 Task: Apply conditional formatting to the budget tracker: set values less than 5 to black and values less than 10 to gray.
Action: Mouse moved to (190, 156)
Screenshot: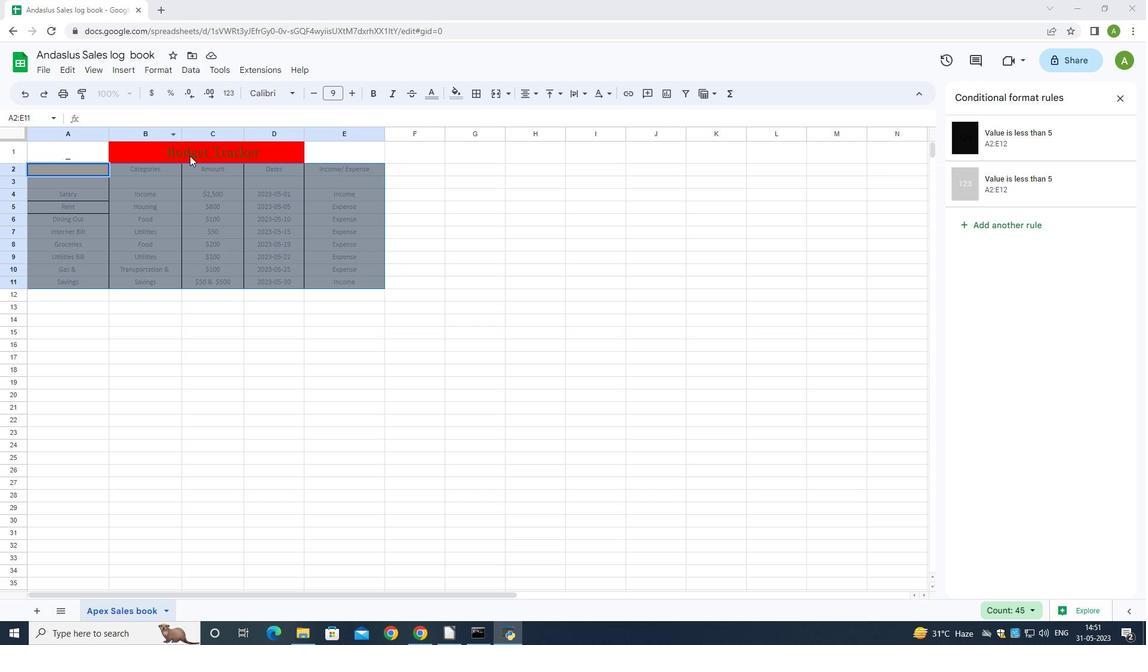 
Action: Mouse pressed left at (190, 156)
Screenshot: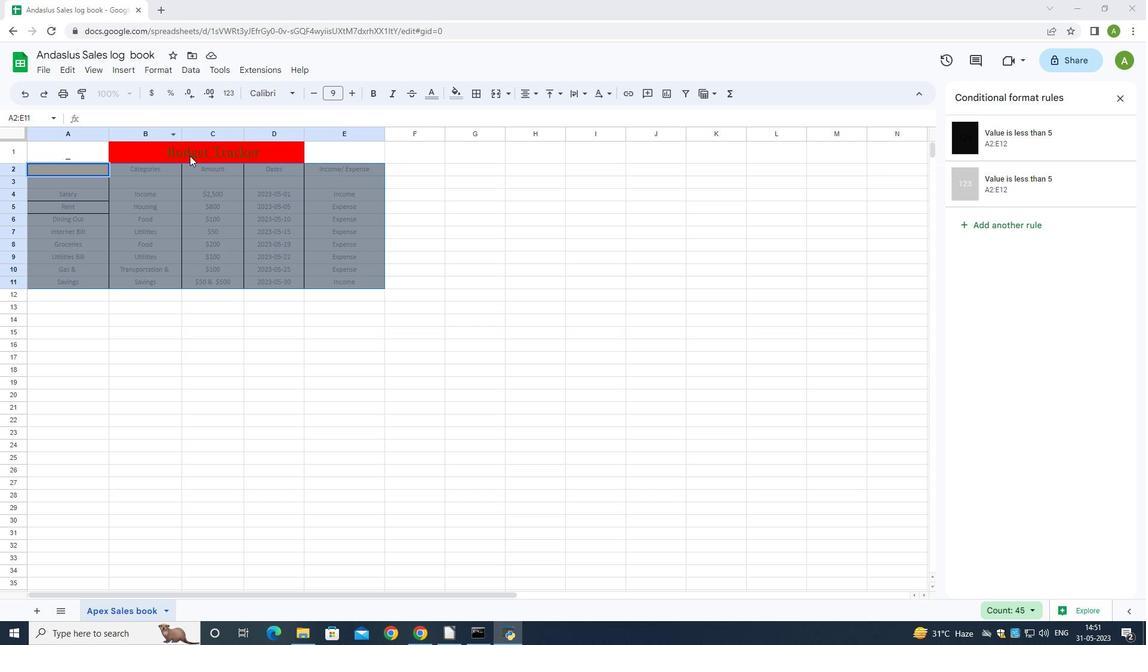 
Action: Mouse moved to (289, 96)
Screenshot: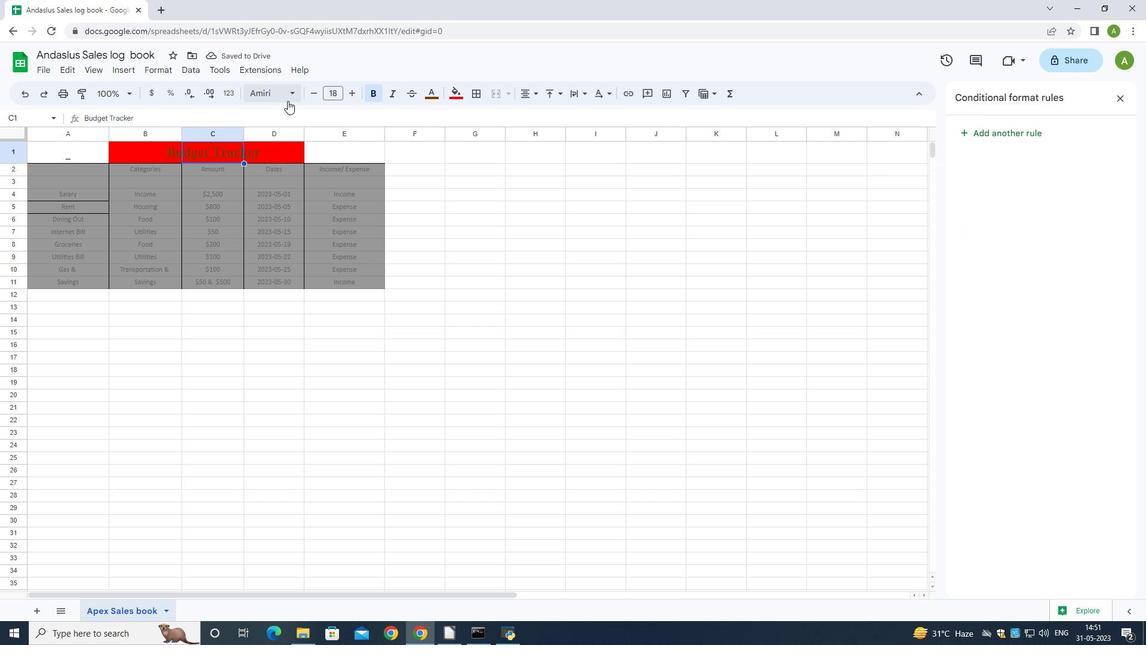 
Action: Mouse pressed left at (289, 96)
Screenshot: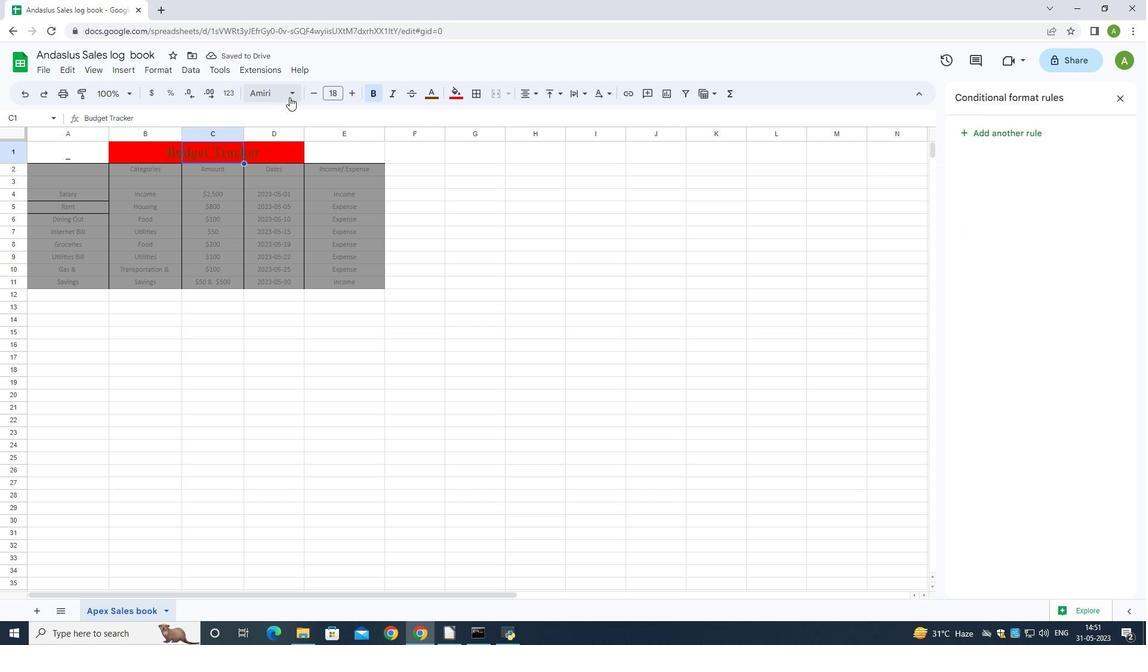 
Action: Mouse moved to (330, 328)
Screenshot: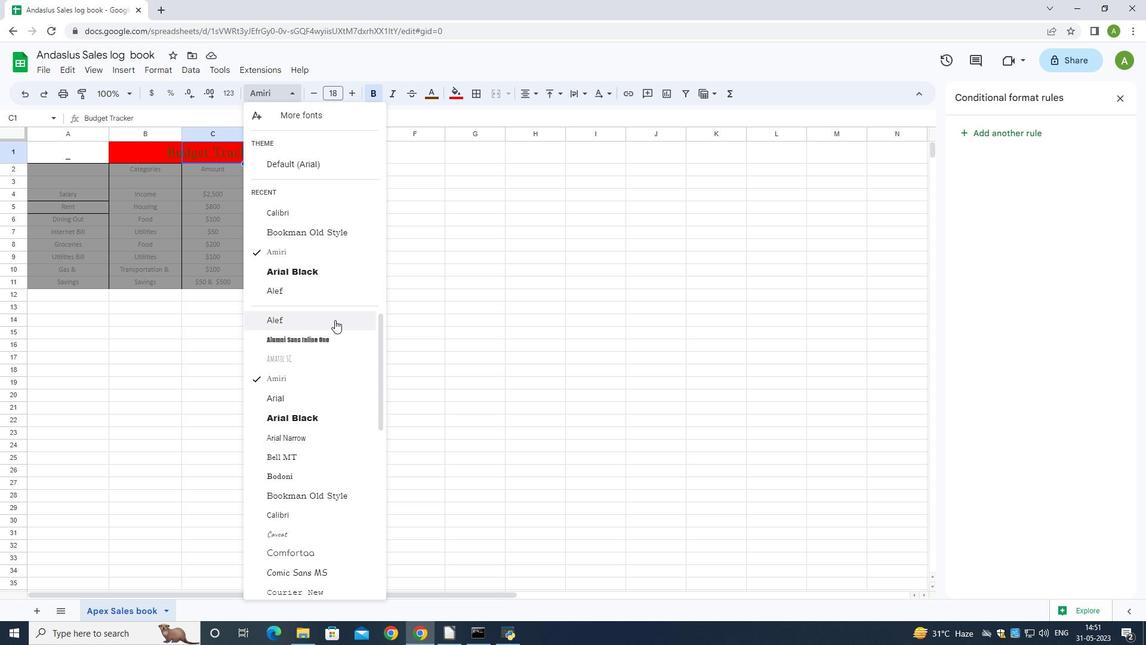 
Action: Mouse scrolled (330, 327) with delta (0, 0)
Screenshot: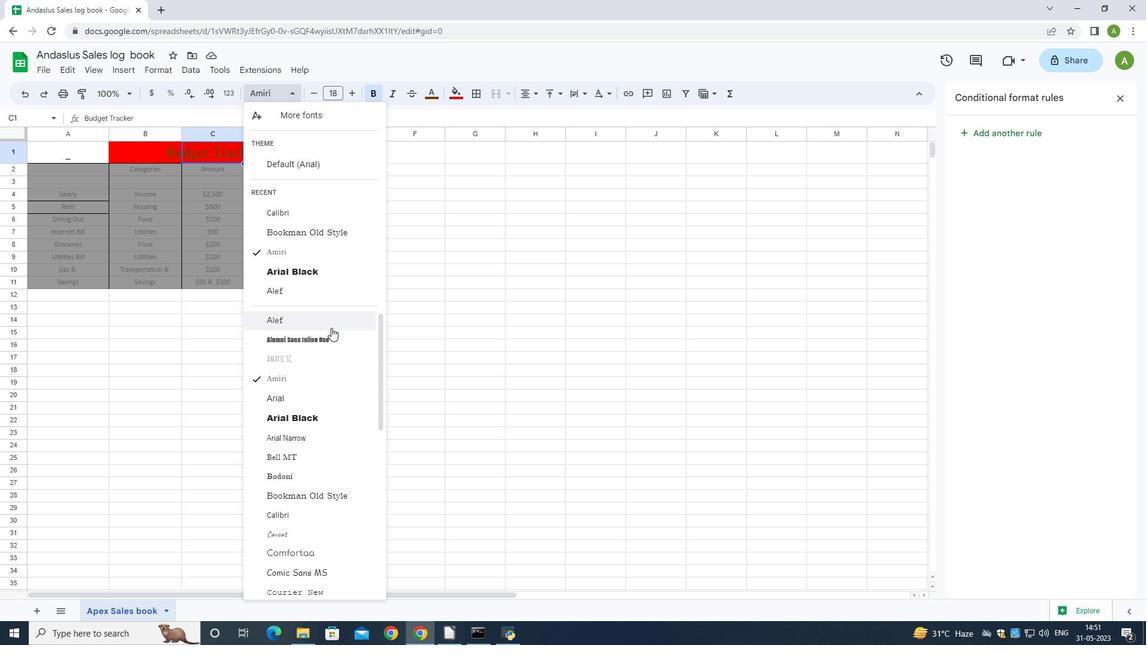 
Action: Mouse moved to (317, 464)
Screenshot: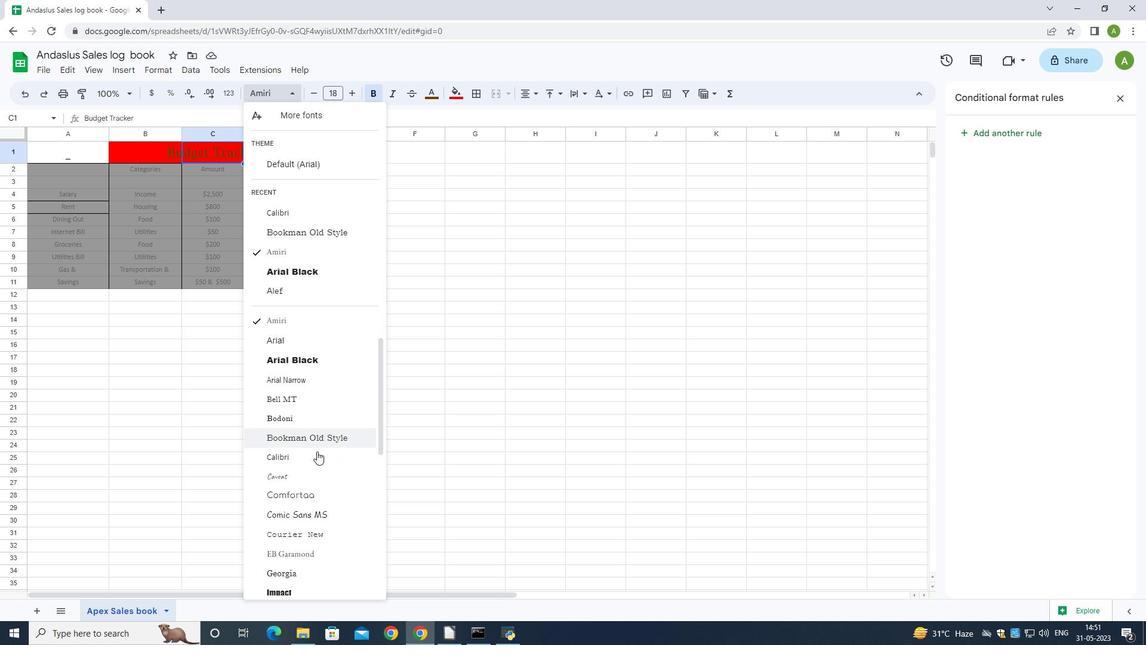 
Action: Mouse scrolled (317, 463) with delta (0, 0)
Screenshot: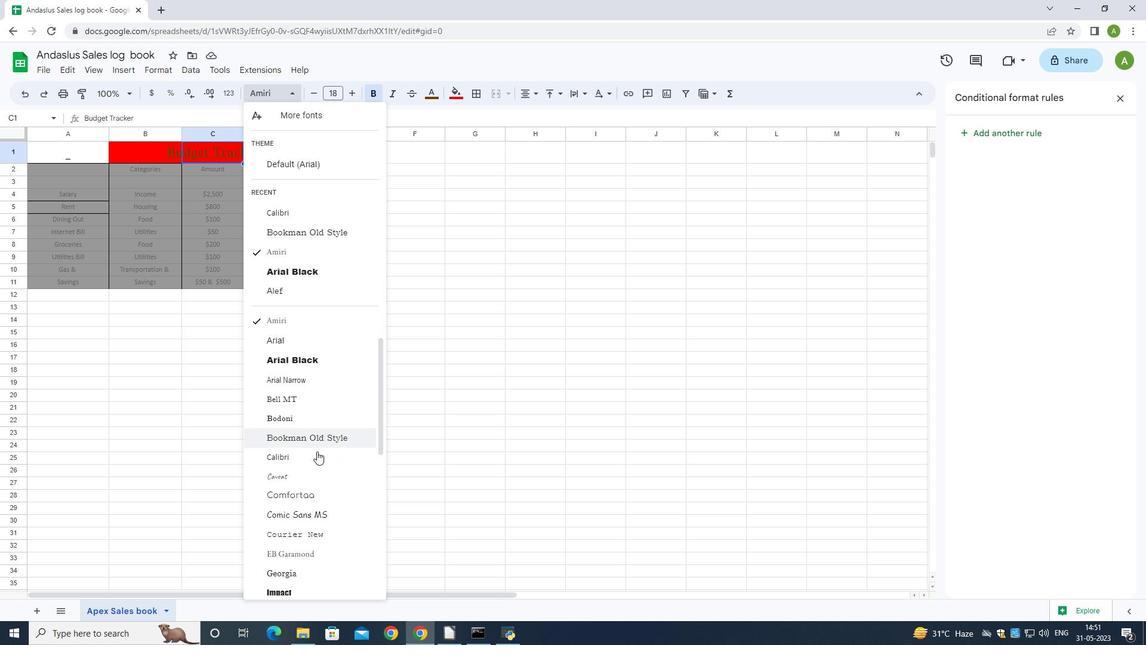 
Action: Mouse moved to (317, 464)
Screenshot: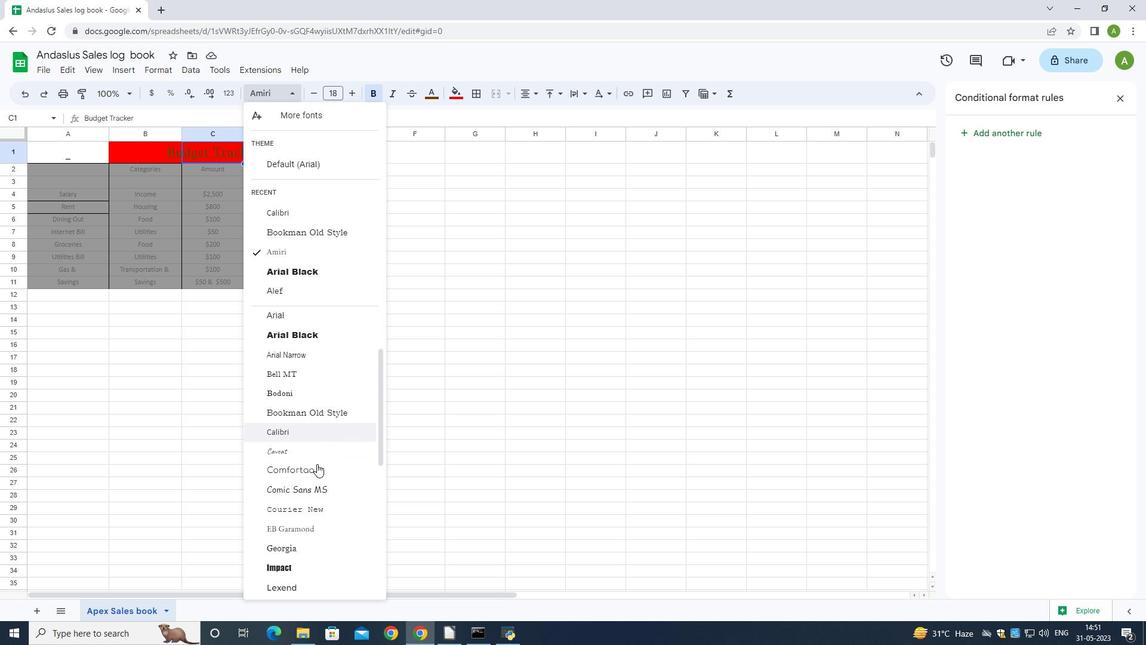 
Action: Mouse scrolled (317, 463) with delta (0, 0)
Screenshot: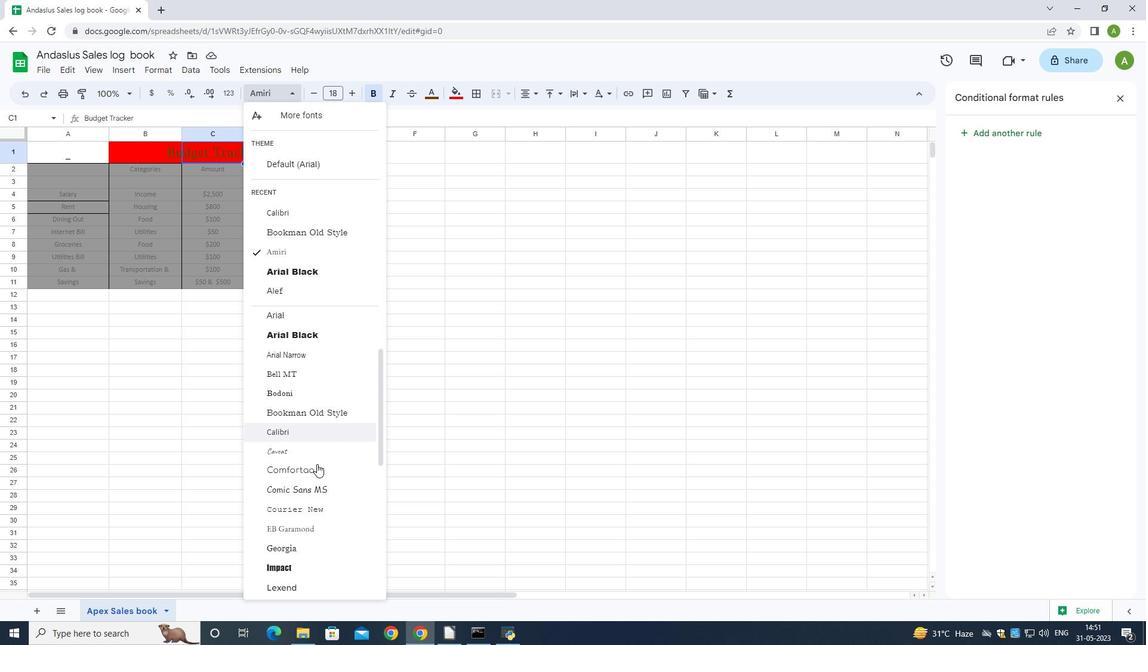 
Action: Mouse moved to (312, 436)
Screenshot: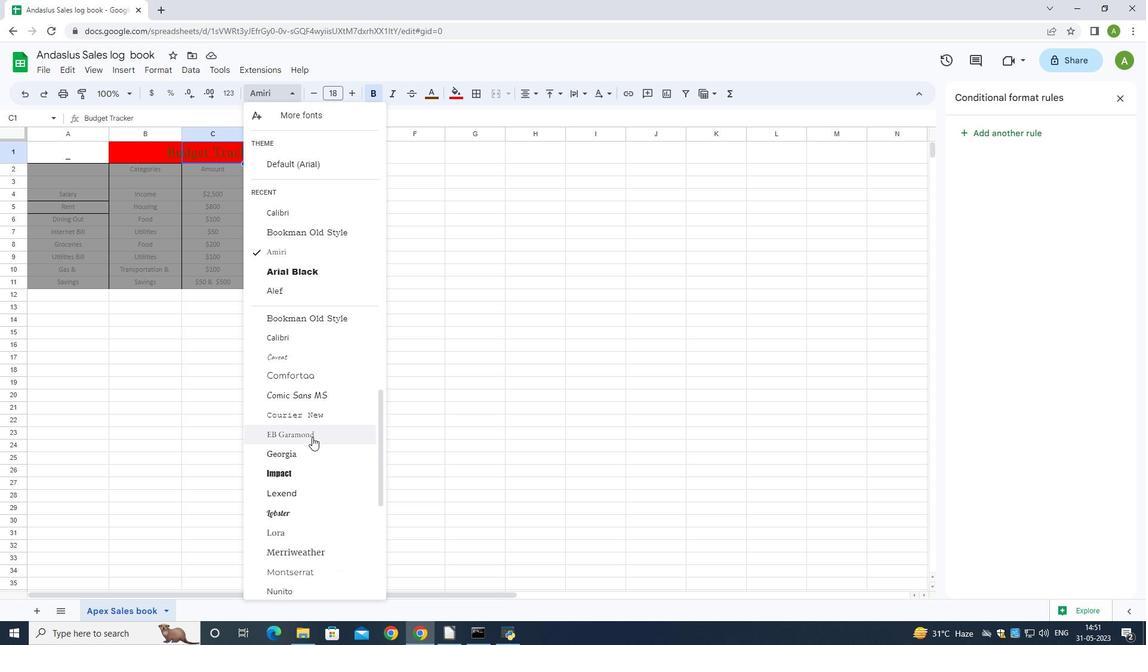 
Action: Mouse scrolled (312, 435) with delta (0, 0)
Screenshot: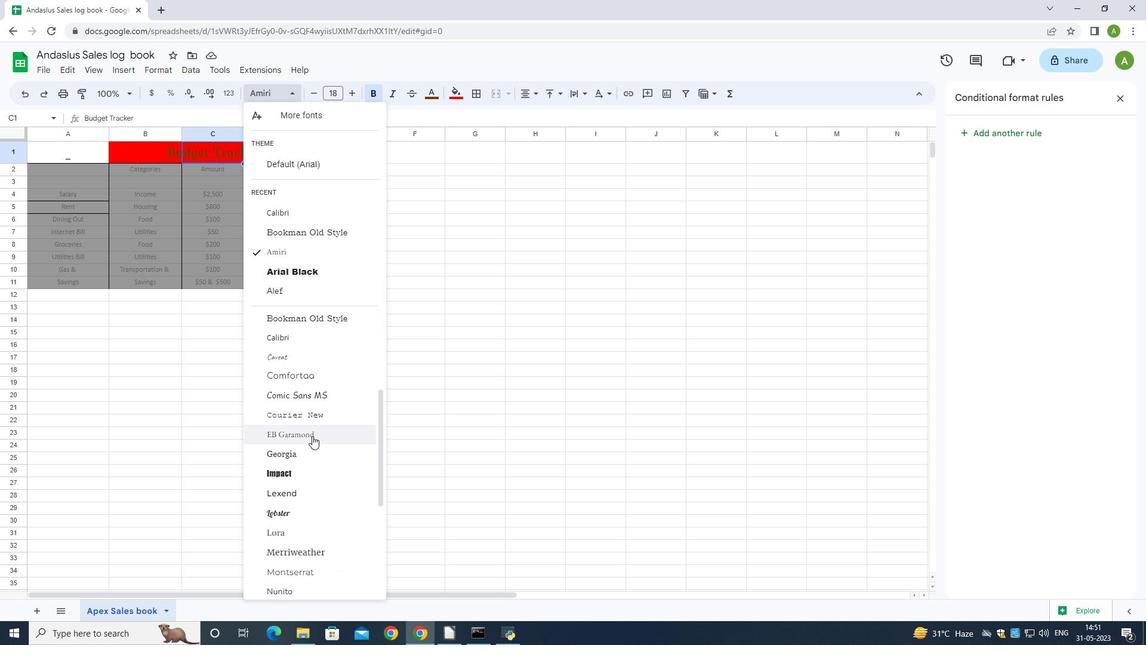 
Action: Mouse moved to (320, 463)
Screenshot: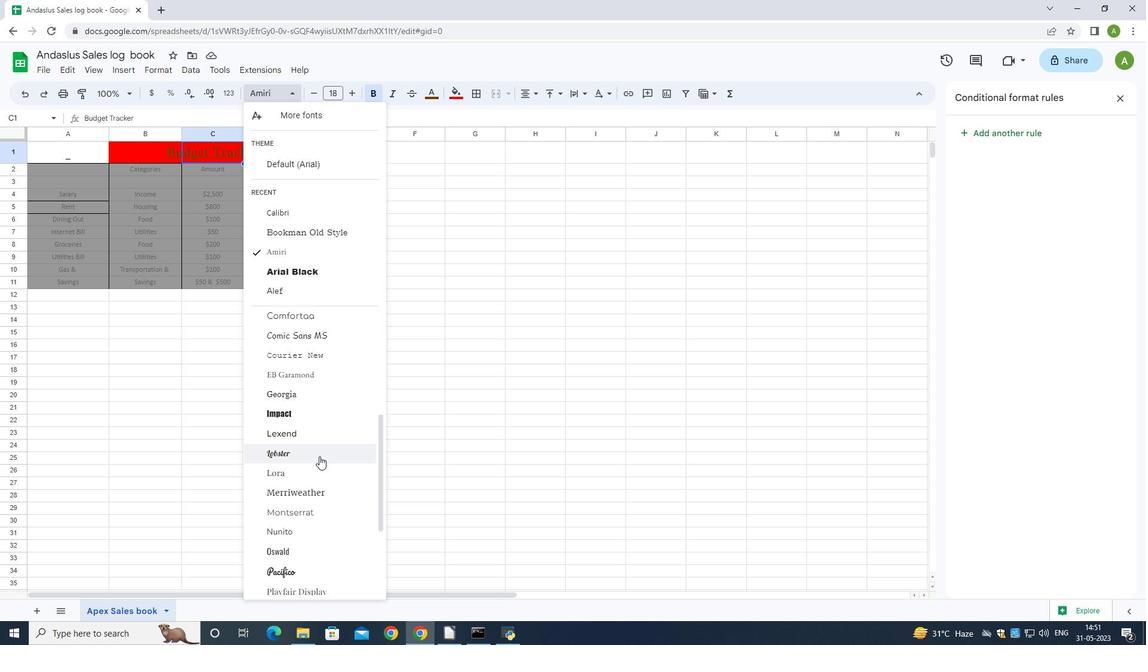
Action: Mouse scrolled (320, 462) with delta (0, 0)
Screenshot: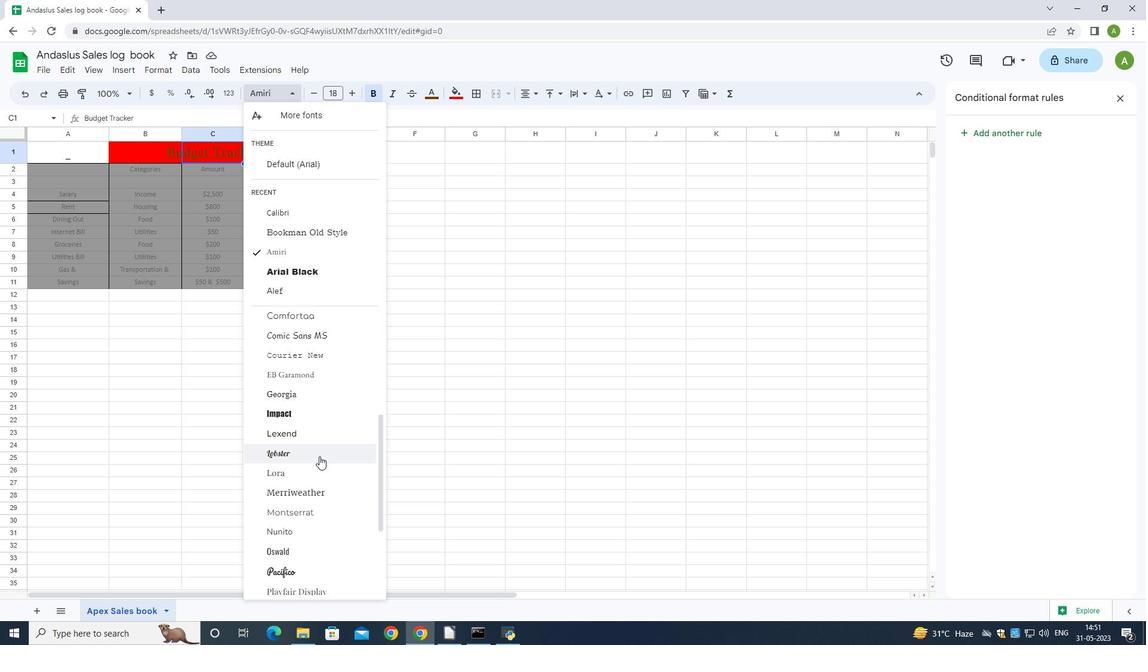 
Action: Mouse scrolled (320, 462) with delta (0, 0)
Screenshot: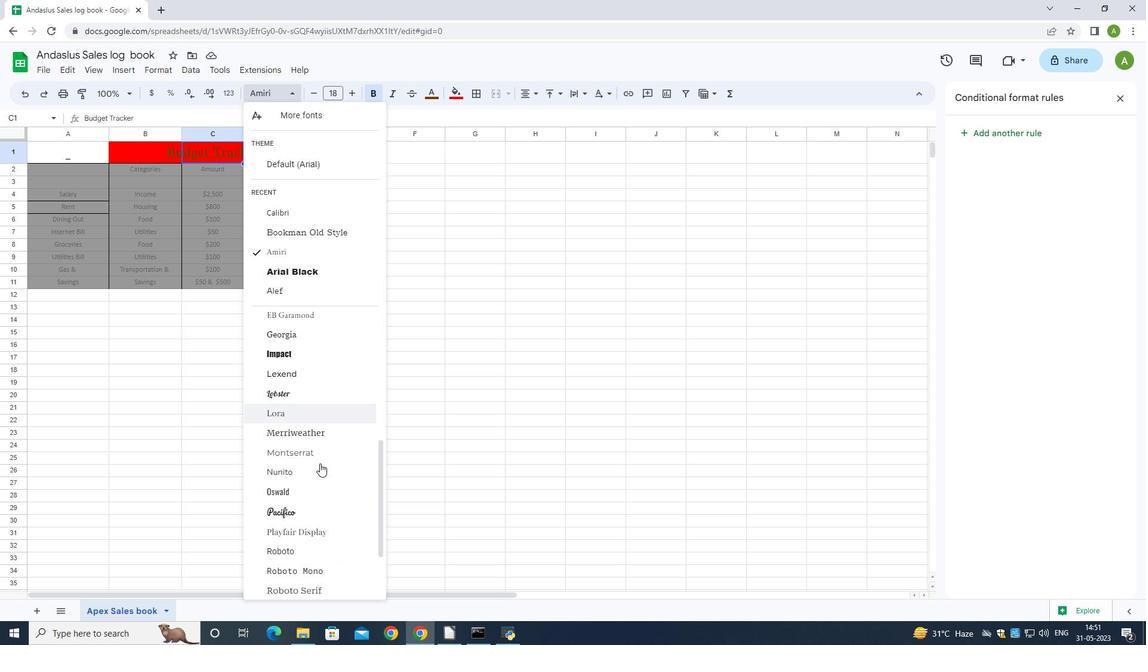 
Action: Mouse scrolled (320, 462) with delta (0, 0)
Screenshot: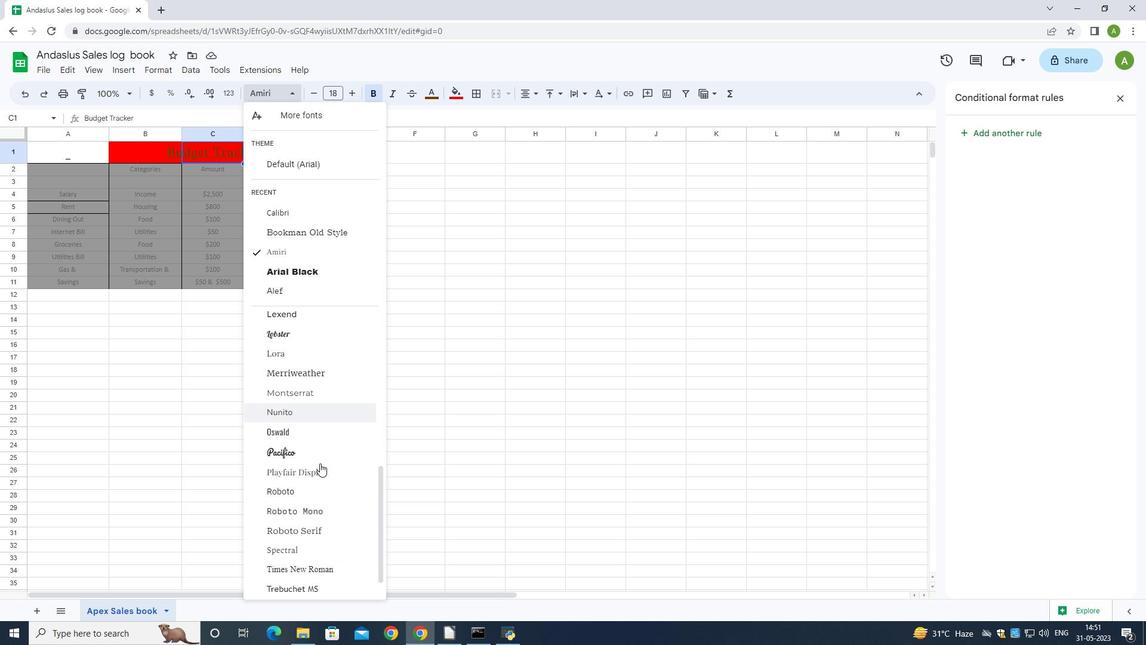 
Action: Mouse scrolled (320, 462) with delta (0, 0)
Screenshot: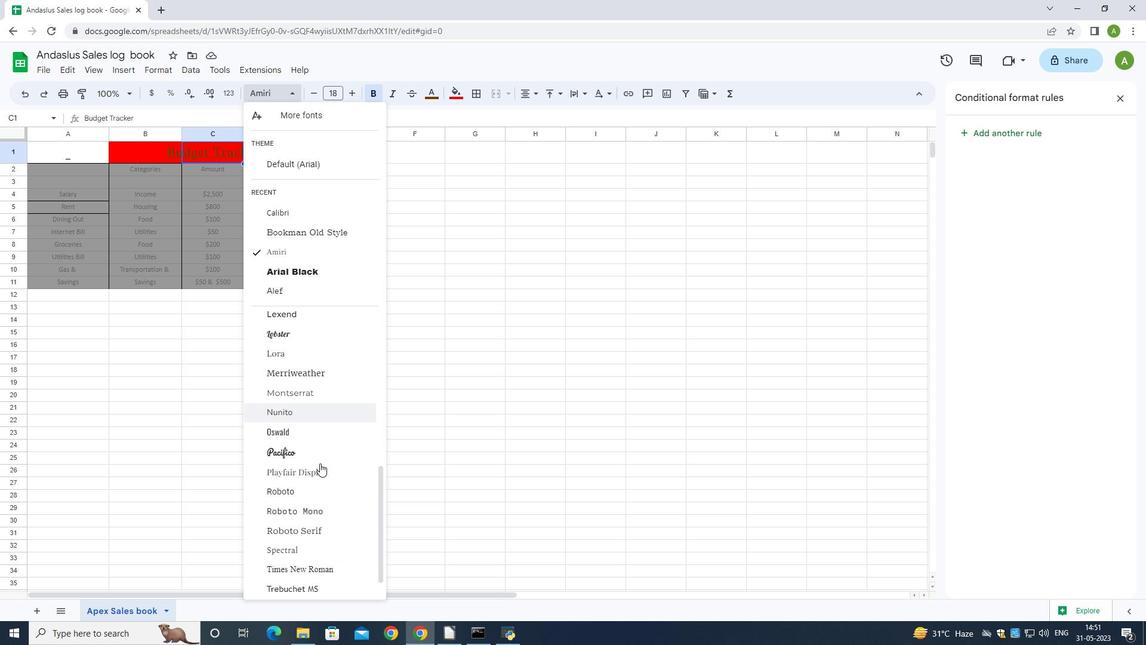 
Action: Mouse moved to (320, 464)
Screenshot: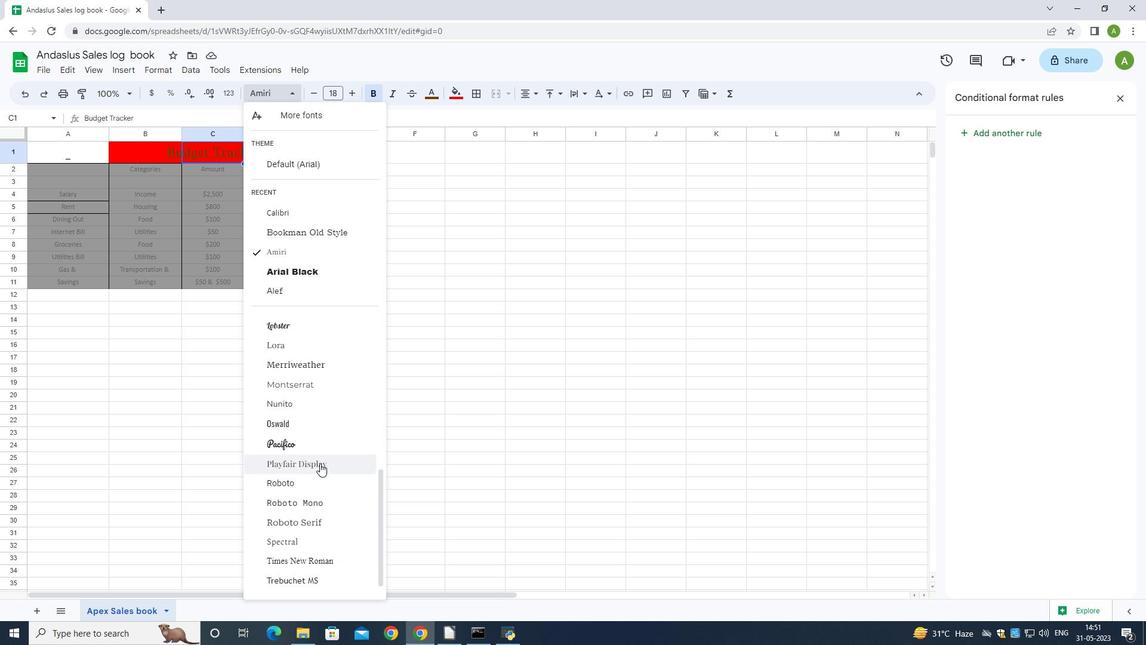
Action: Mouse scrolled (320, 463) with delta (0, 0)
Screenshot: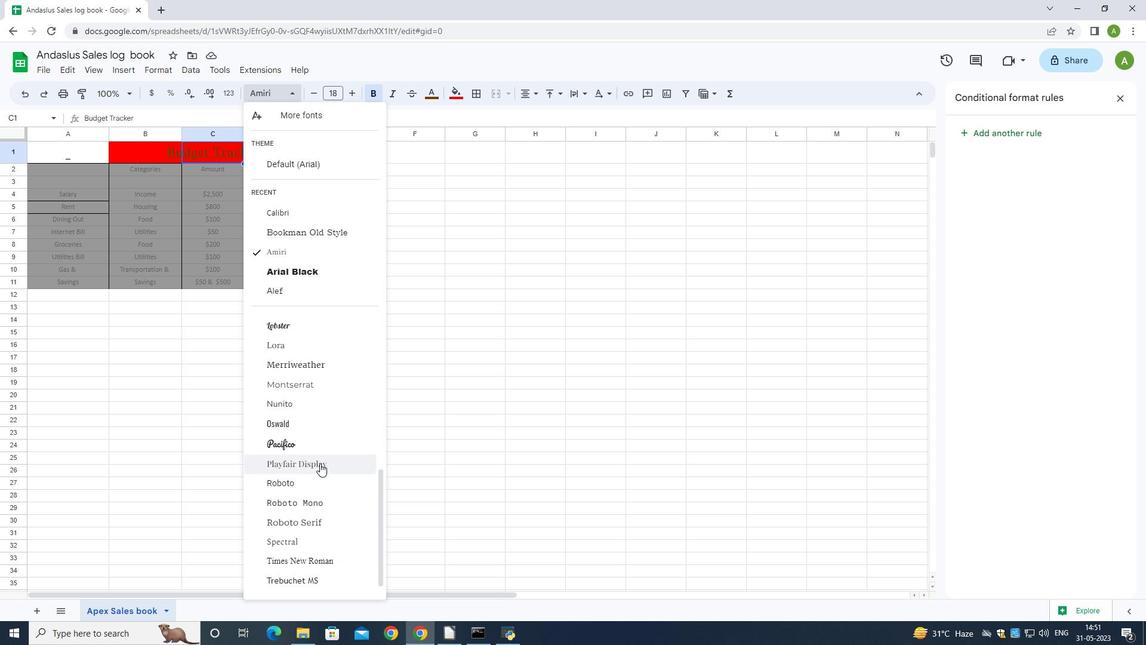 
Action: Mouse scrolled (320, 463) with delta (0, 0)
Screenshot: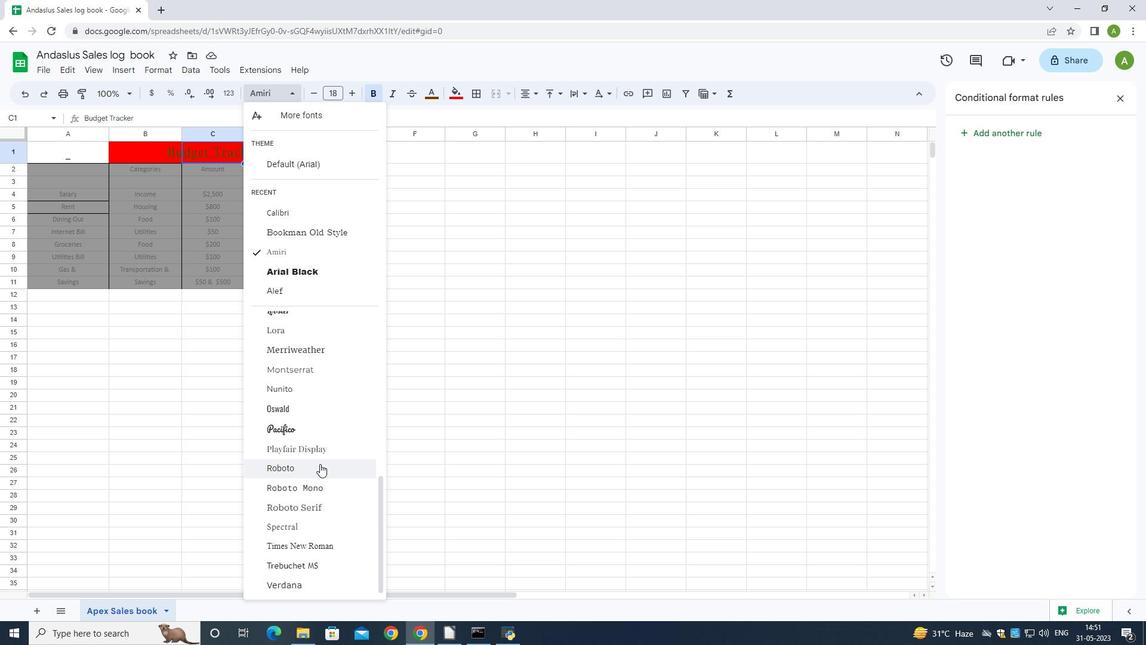 
Action: Mouse scrolled (320, 463) with delta (0, 0)
Screenshot: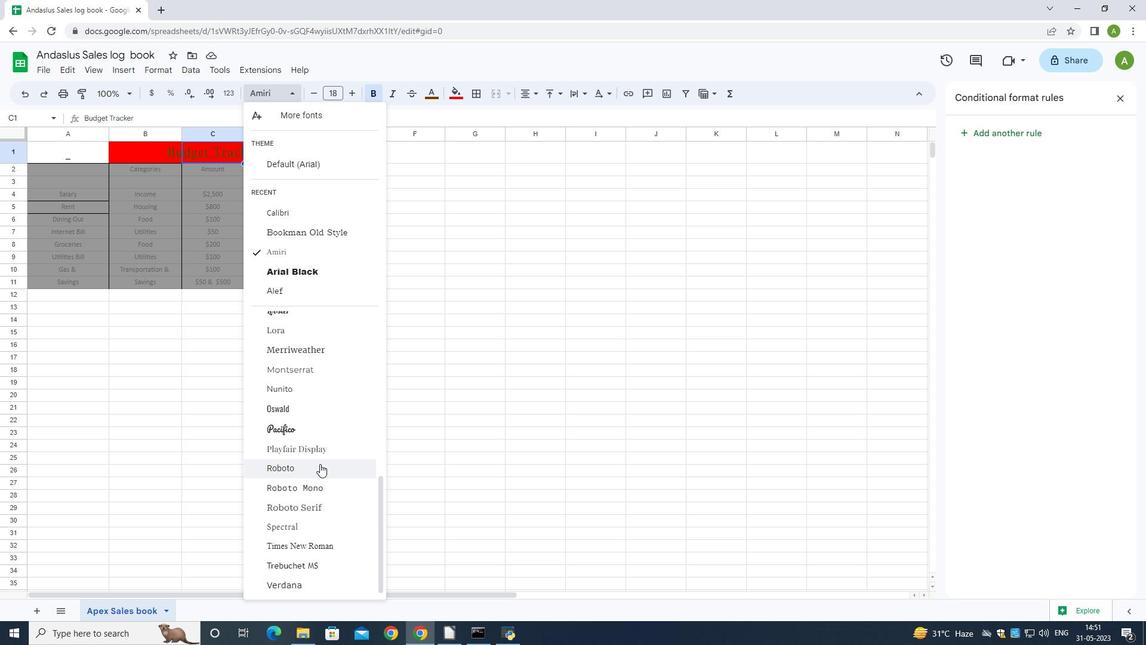 
Action: Mouse scrolled (320, 464) with delta (0, 0)
Screenshot: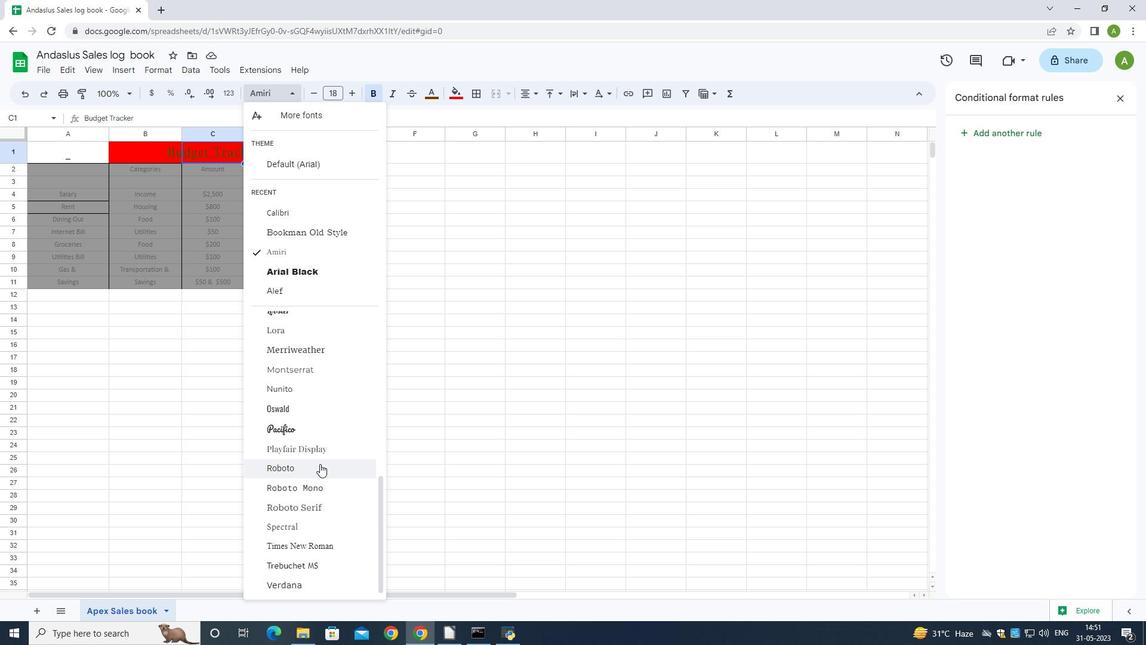 
Action: Mouse scrolled (320, 464) with delta (0, 0)
Screenshot: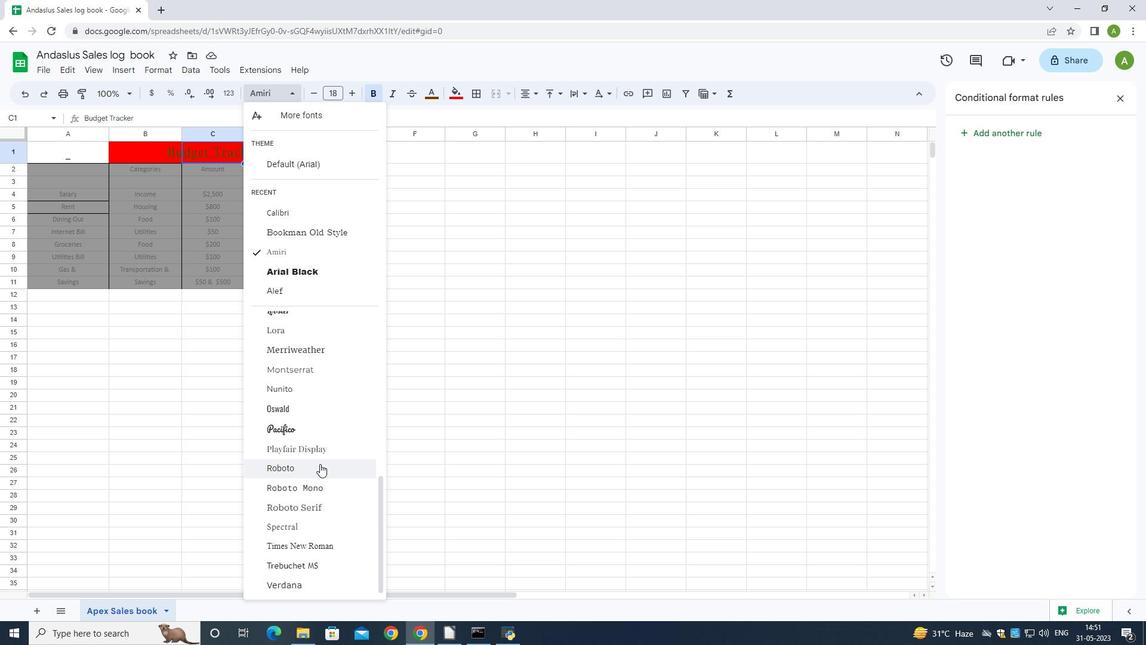 
Action: Mouse scrolled (320, 464) with delta (0, 0)
Screenshot: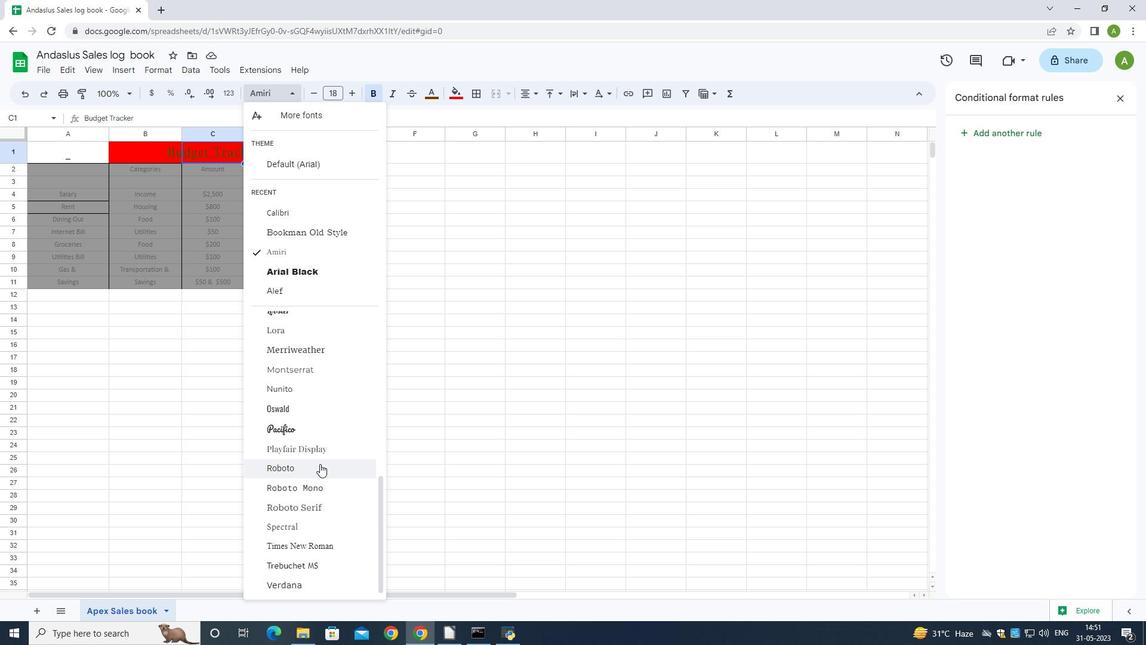 
Action: Mouse scrolled (320, 464) with delta (0, 0)
Screenshot: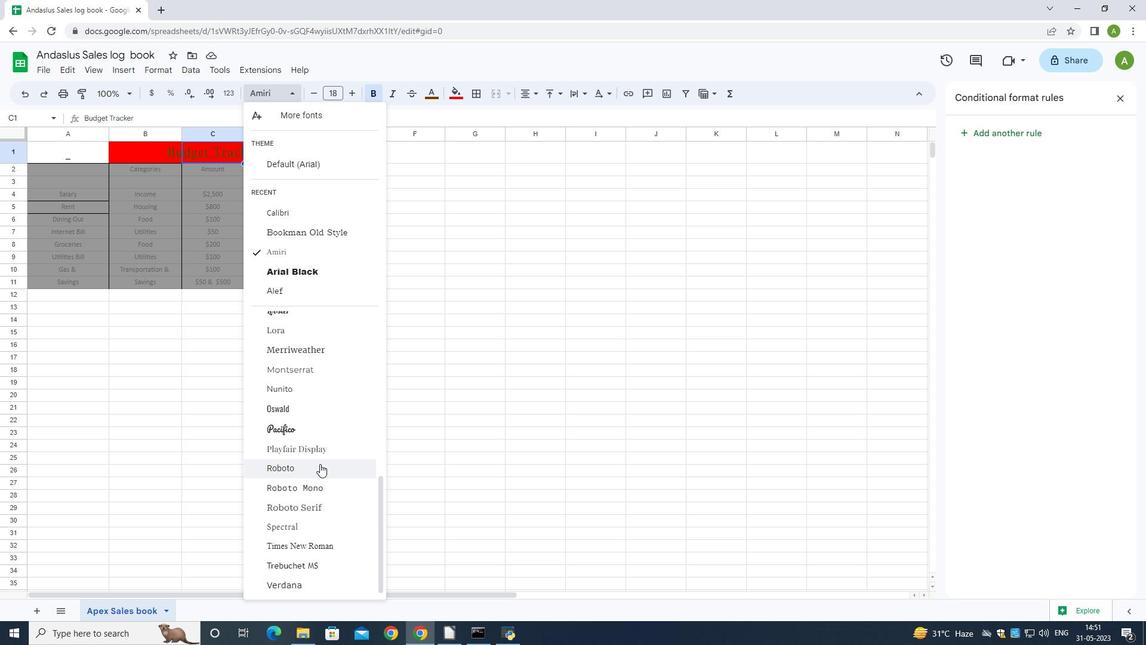 
Action: Mouse scrolled (320, 464) with delta (0, 0)
Screenshot: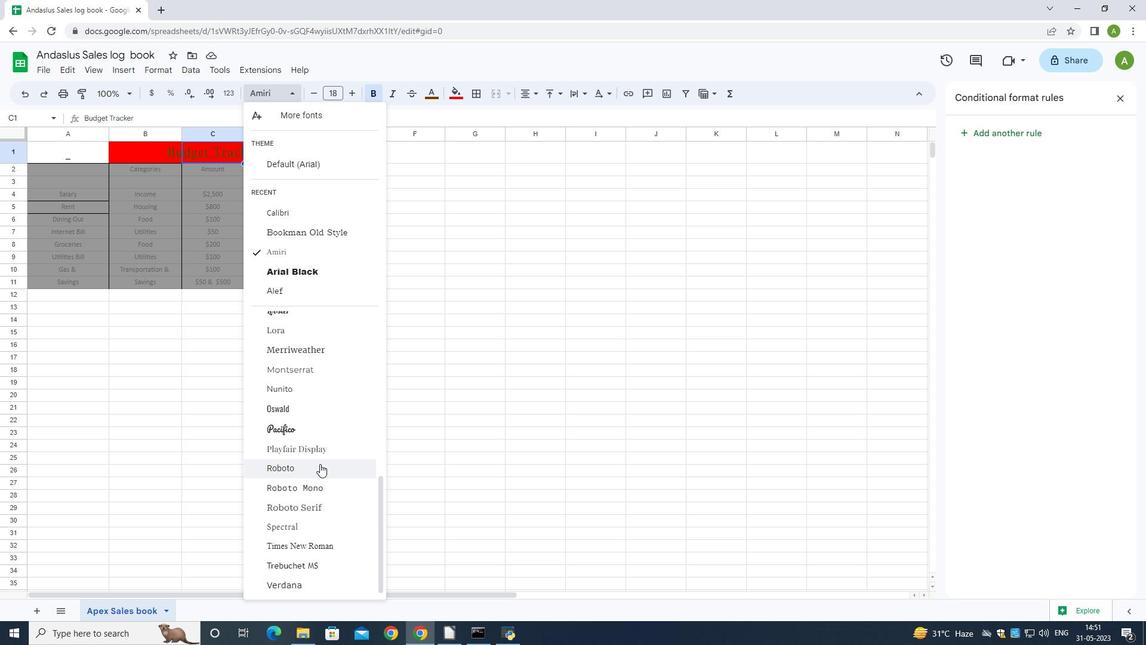 
Action: Mouse scrolled (320, 464) with delta (0, 0)
Screenshot: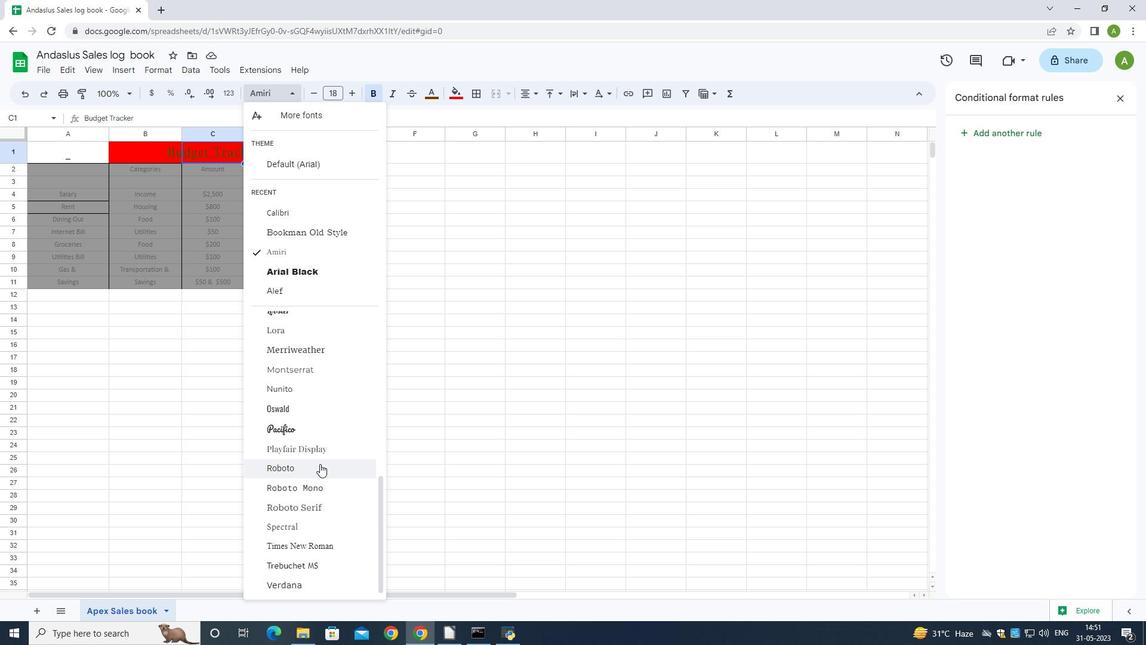 
Action: Mouse scrolled (320, 464) with delta (0, 0)
Screenshot: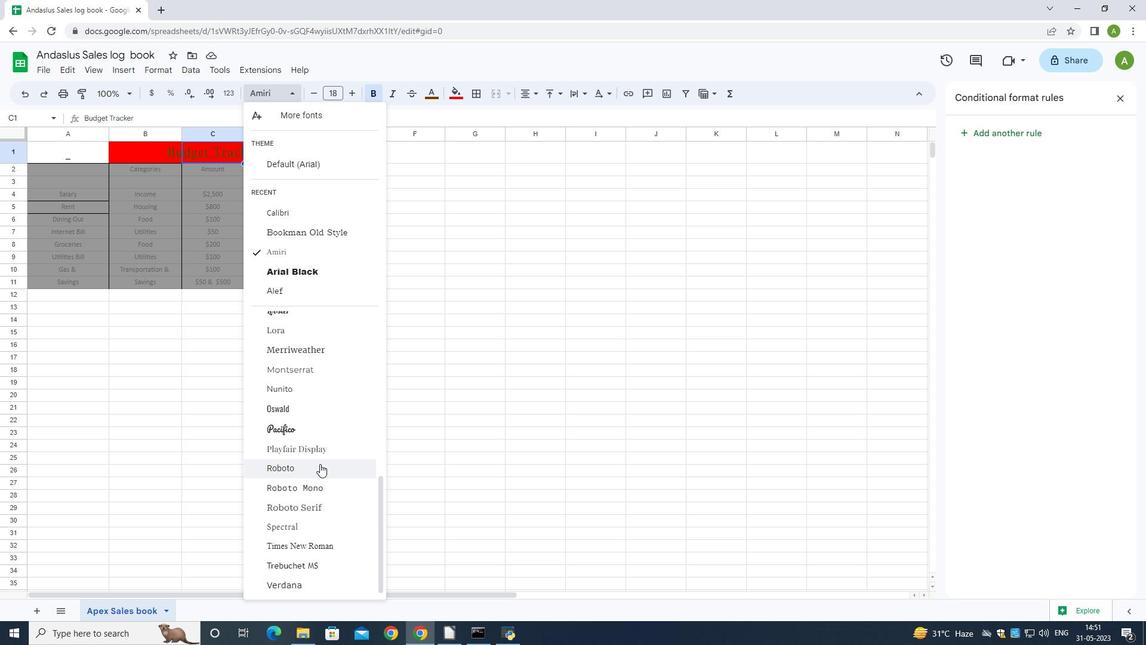 
Action: Mouse scrolled (320, 464) with delta (0, 0)
Screenshot: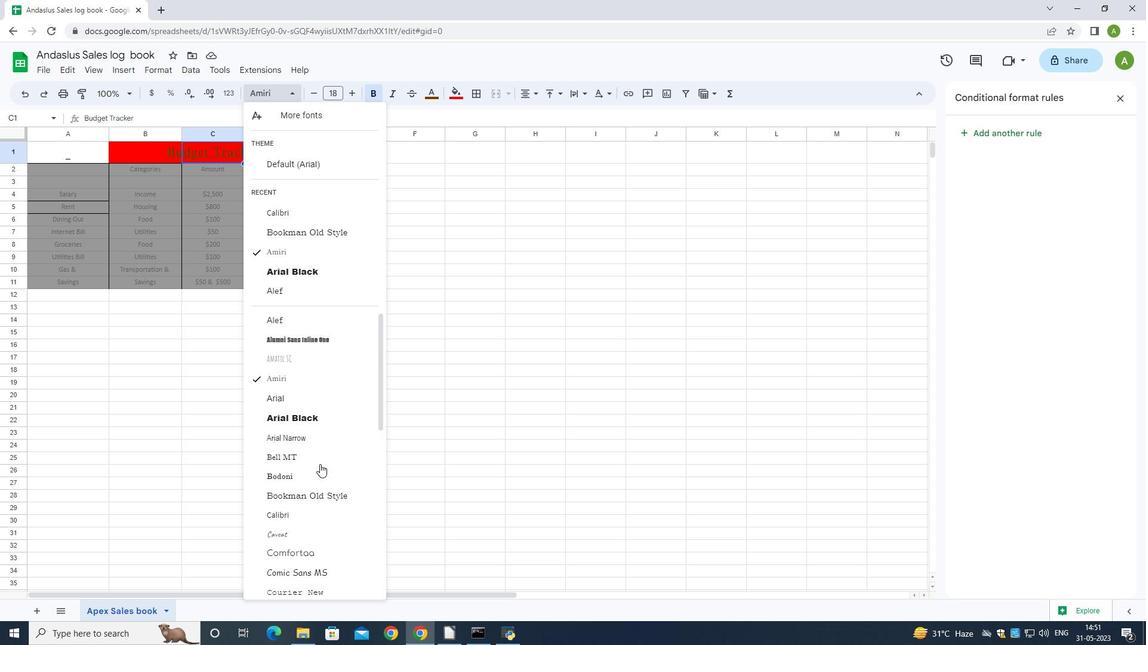 
Action: Mouse moved to (313, 461)
Screenshot: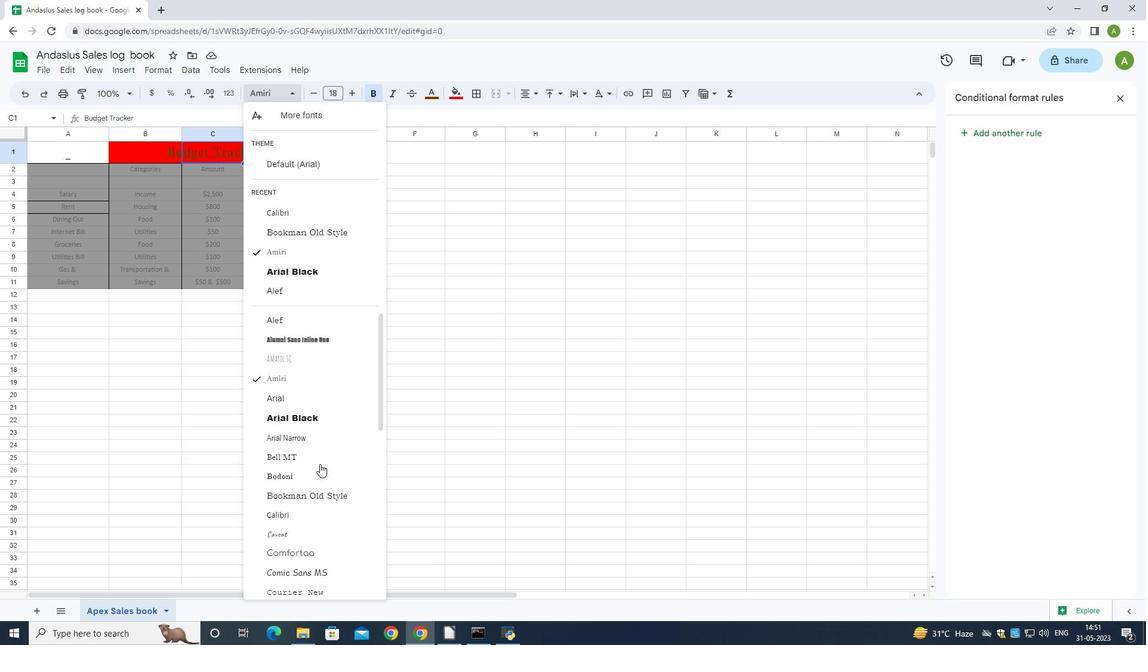 
Action: Mouse scrolled (318, 464) with delta (0, 0)
Screenshot: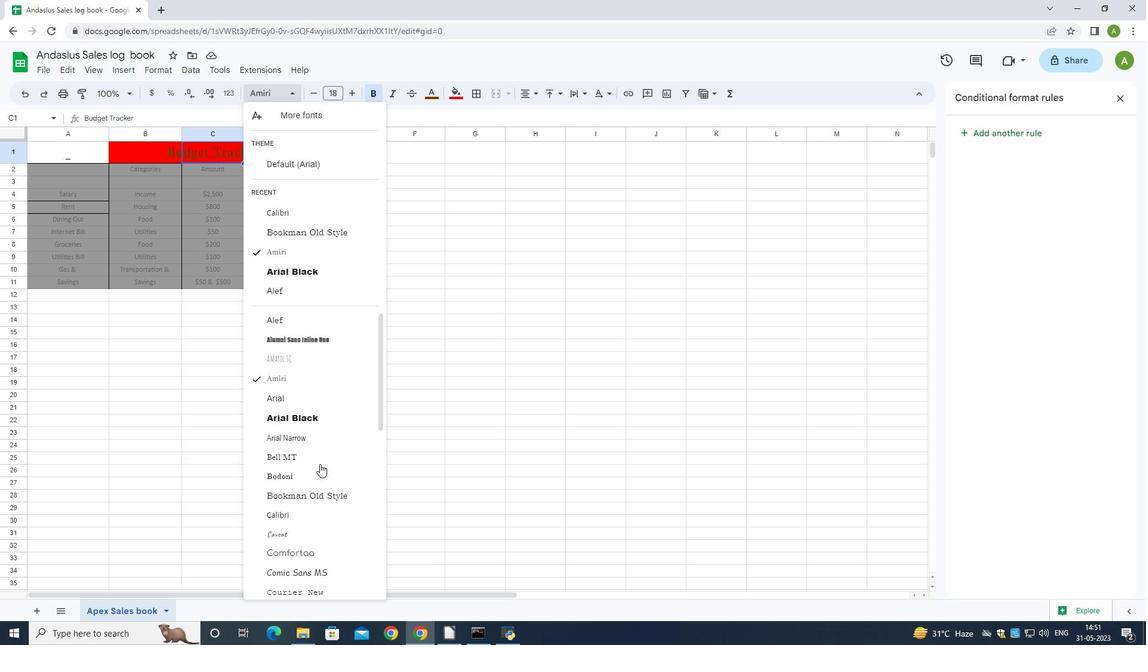 
Action: Mouse moved to (228, 287)
Screenshot: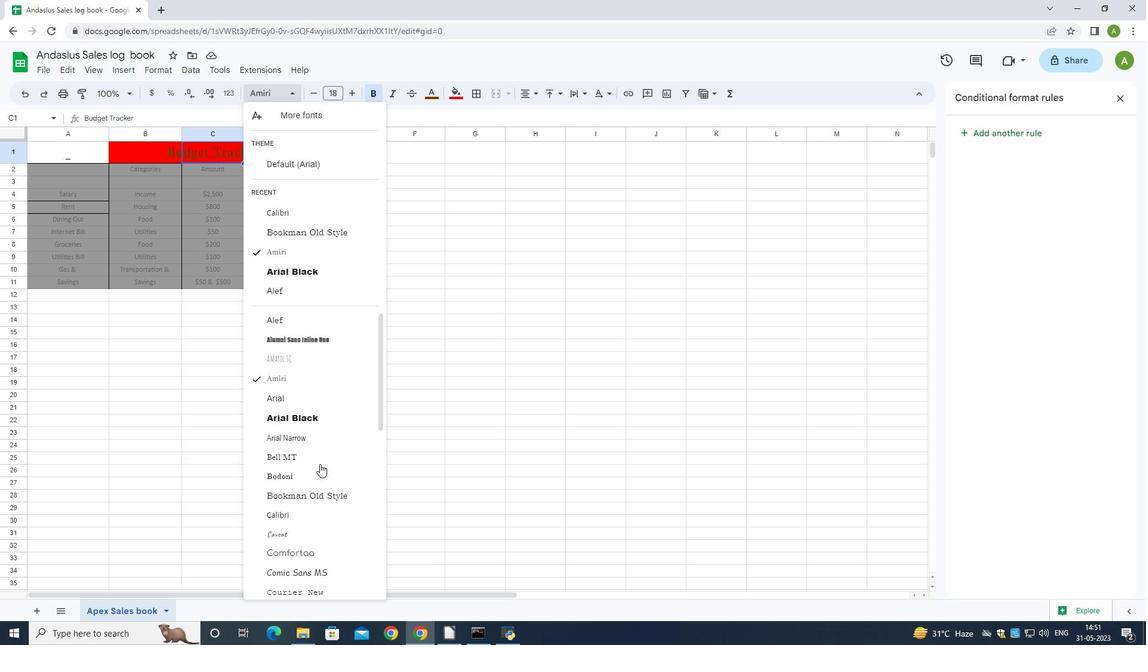 
Action: Mouse scrolled (308, 458) with delta (0, 0)
Screenshot: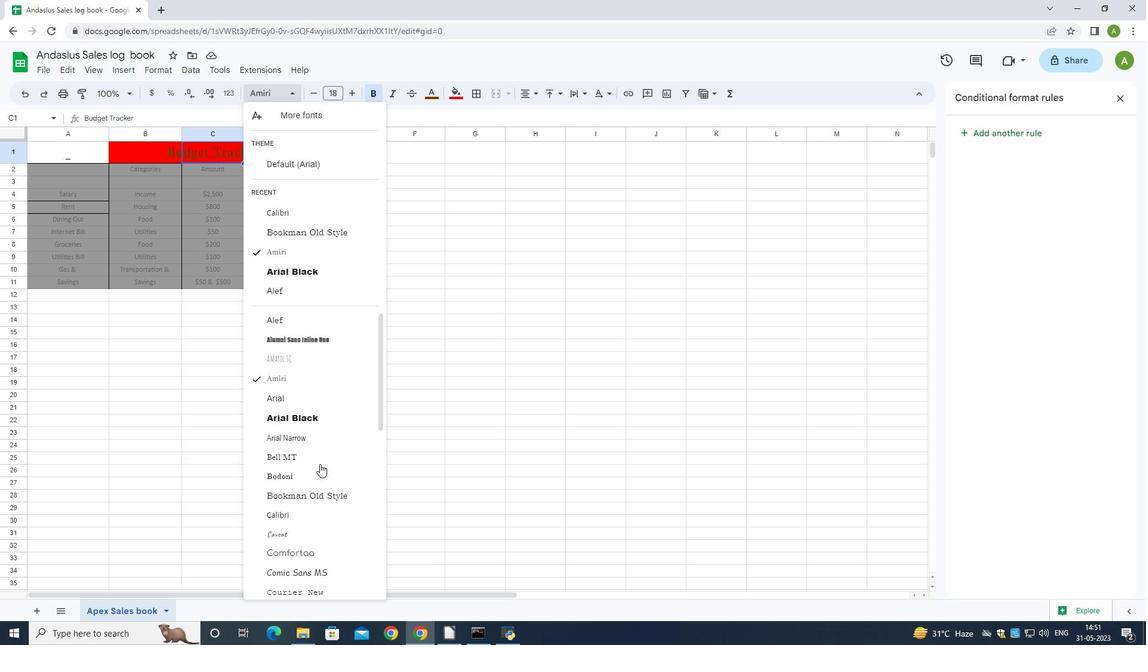
Action: Mouse moved to (228, 259)
Screenshot: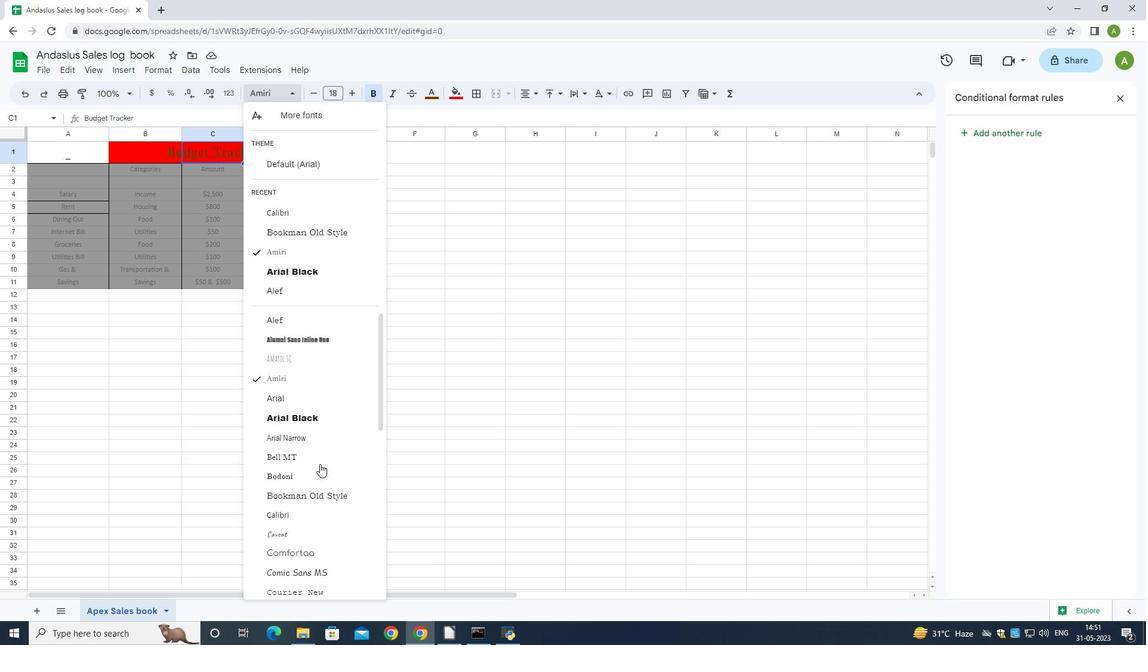 
Action: Mouse scrolled (299, 453) with delta (0, 0)
Screenshot: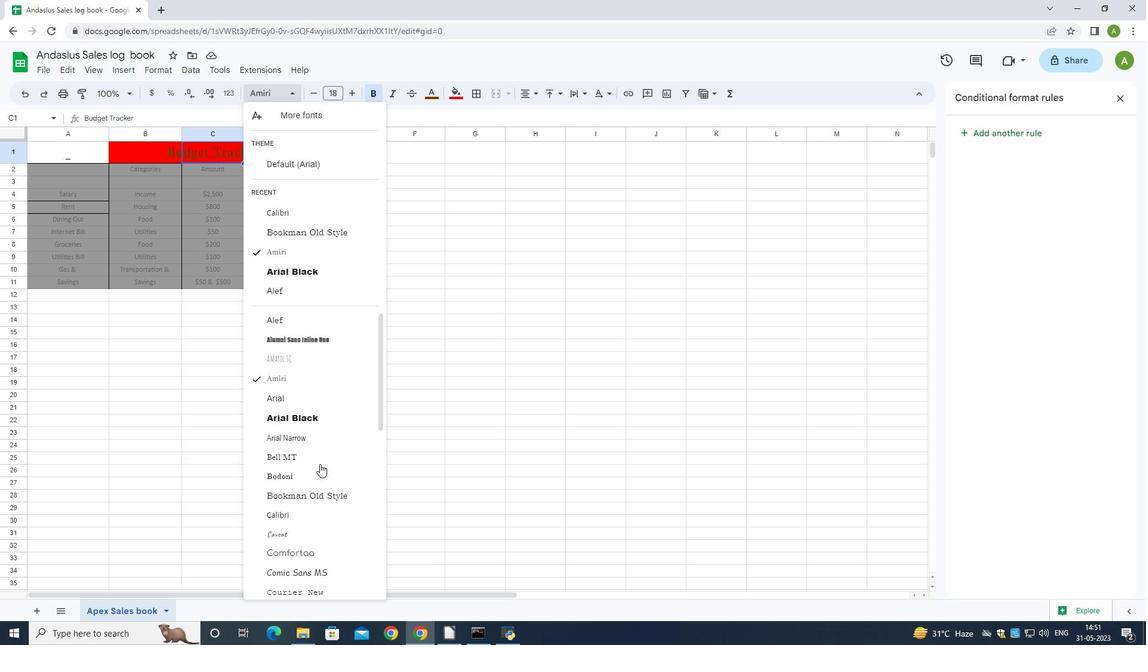 
Action: Mouse moved to (228, 240)
Screenshot: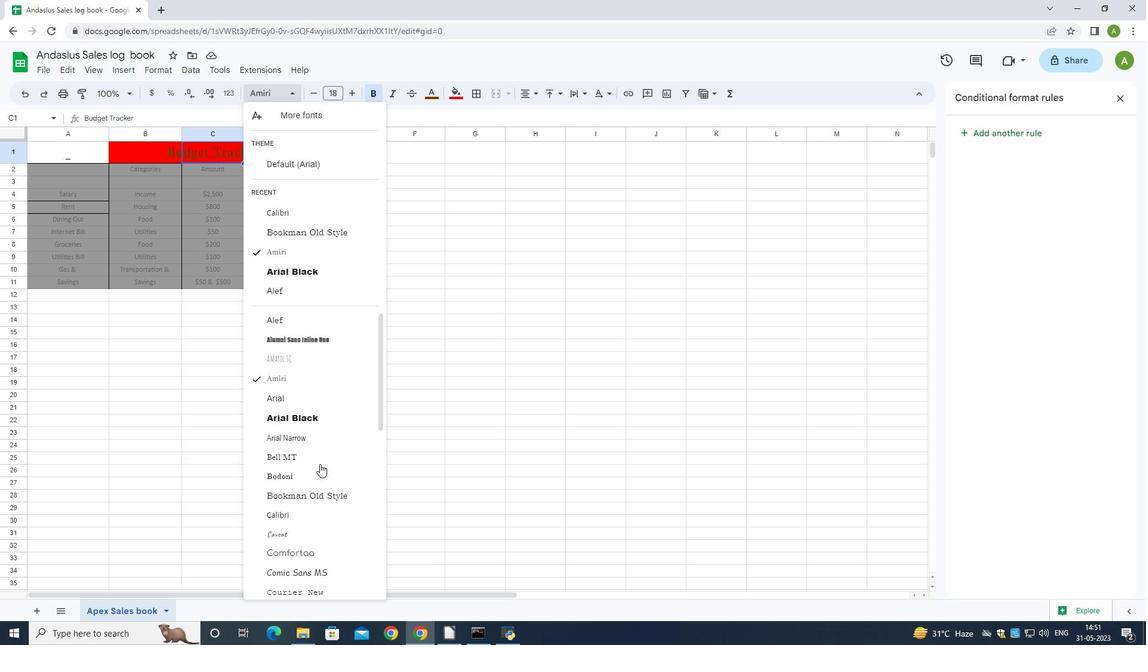 
Action: Mouse scrolled (291, 448) with delta (0, 0)
Screenshot: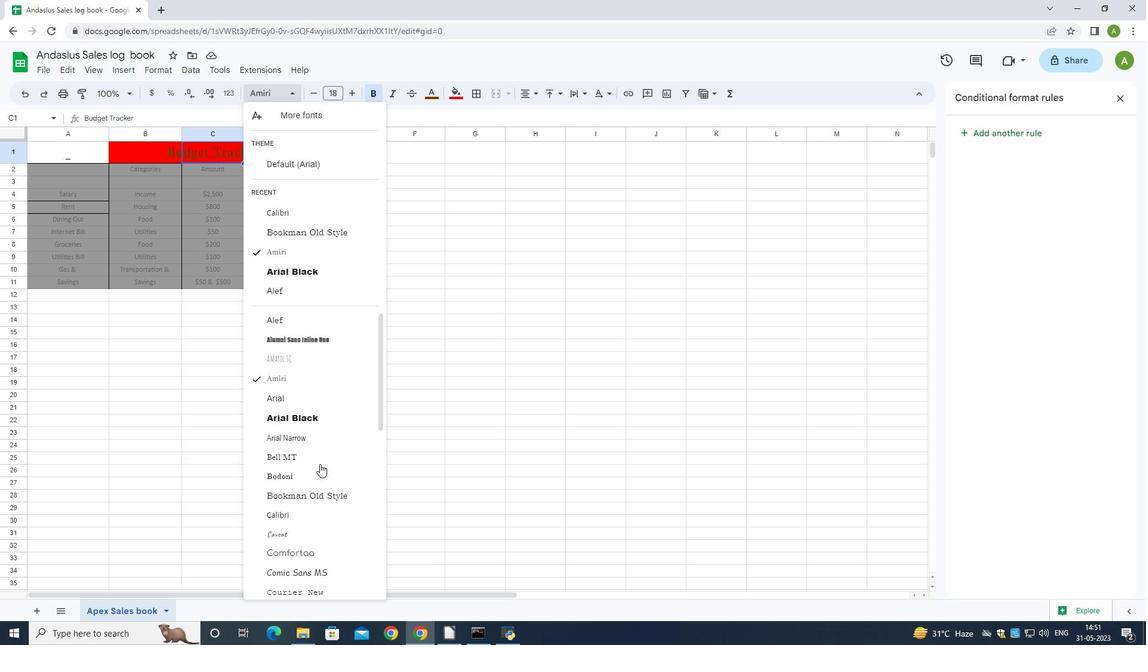 
Action: Mouse moved to (232, 220)
Screenshot: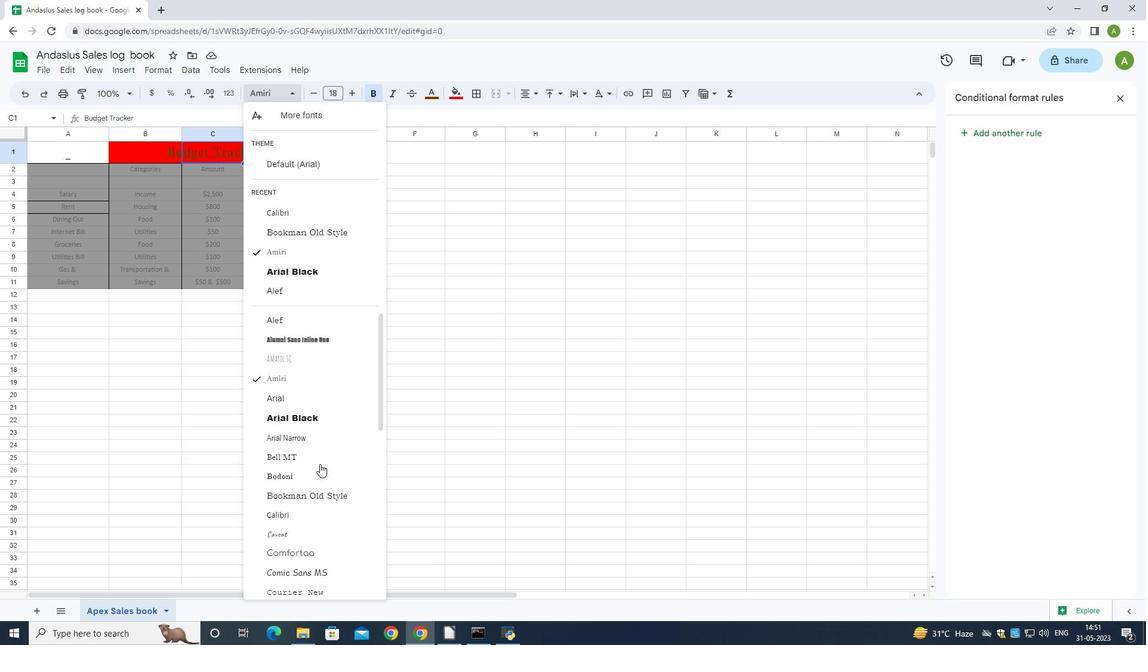 
Action: Mouse scrolled (270, 434) with delta (0, 0)
Screenshot: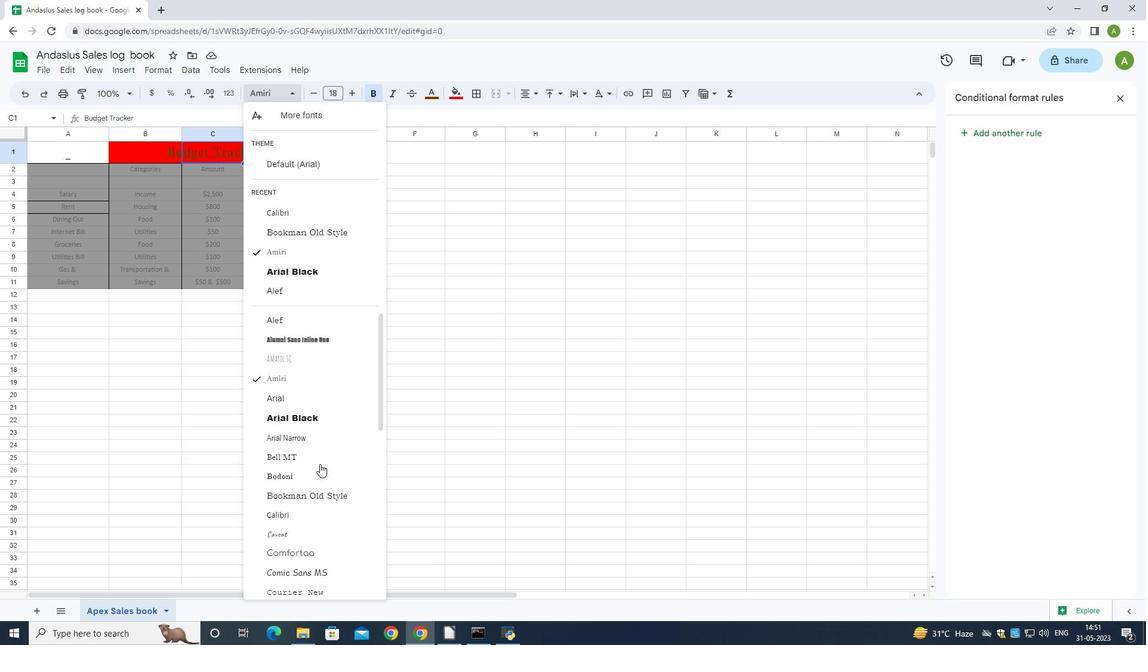 
Action: Mouse moved to (310, 114)
Screenshot: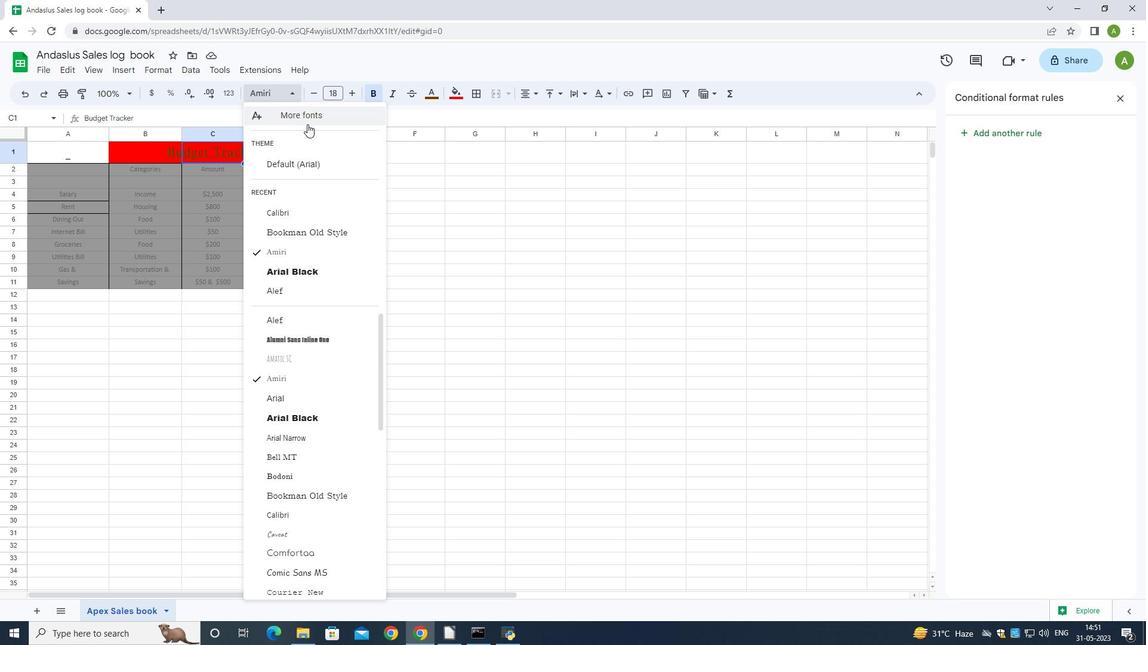 
Action: Mouse pressed left at (310, 114)
Screenshot: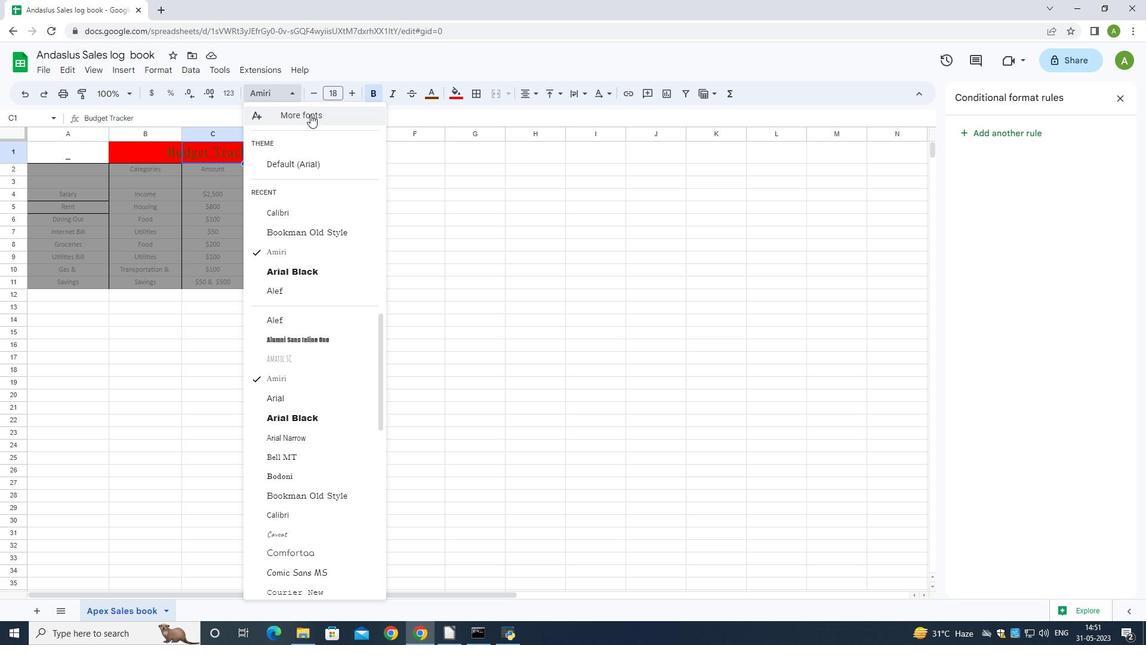 
Action: Mouse moved to (376, 191)
Screenshot: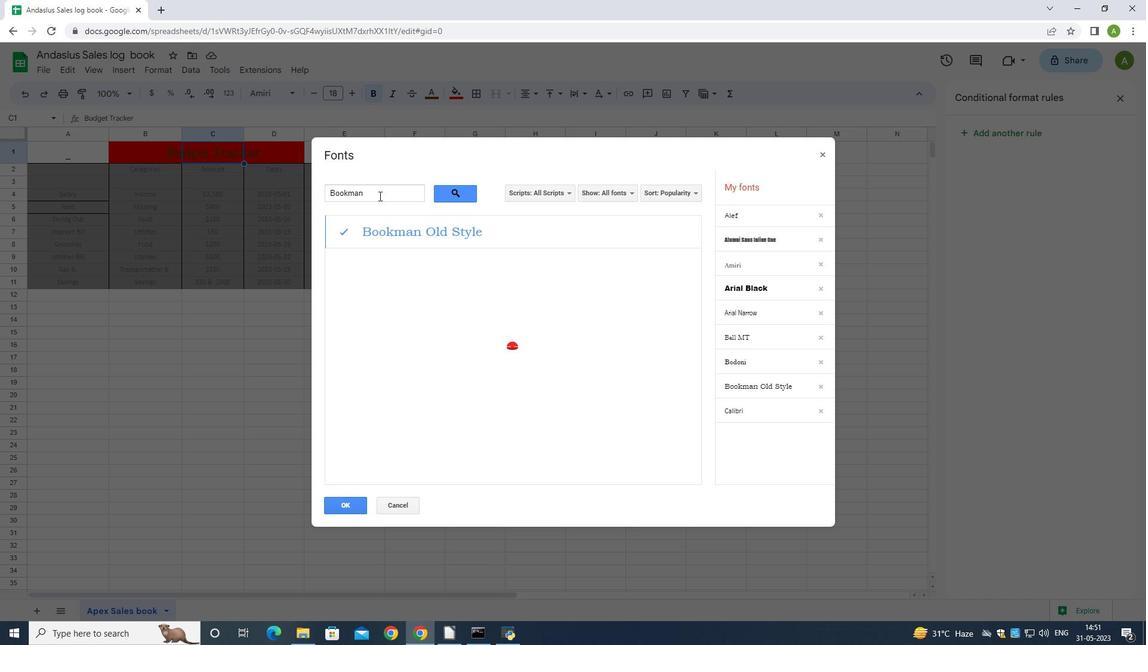 
Action: Mouse pressed left at (376, 191)
Screenshot: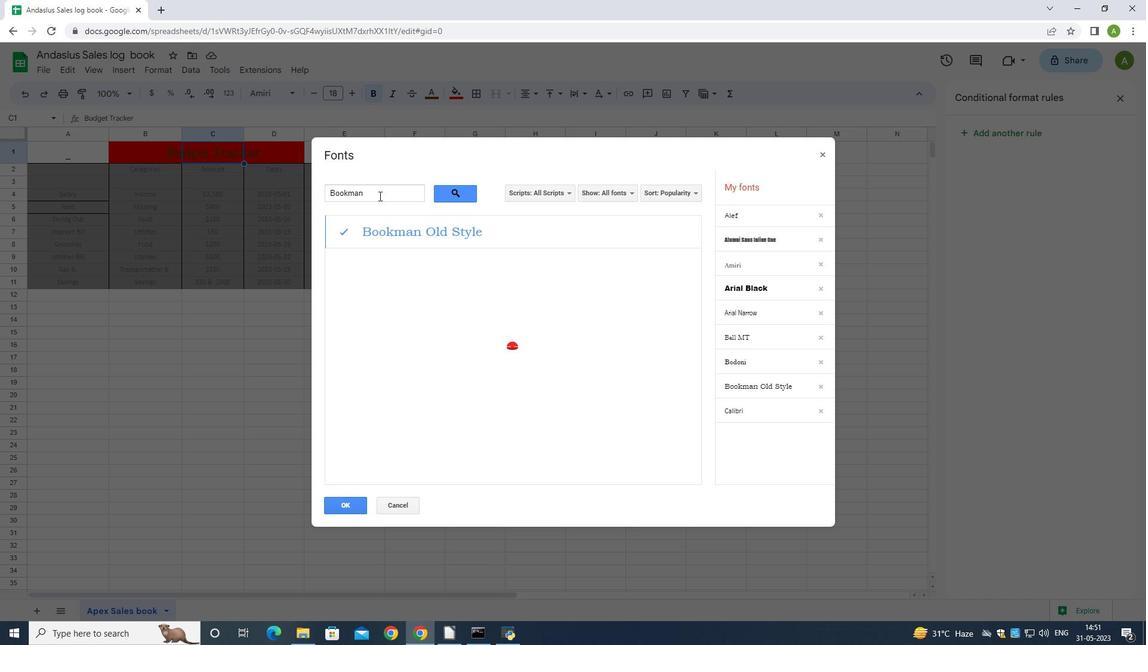 
Action: Key pressed <Key.backspace><Key.backspace><Key.backspace><Key.backspace><Key.backspace><Key.backspace>atang
Screenshot: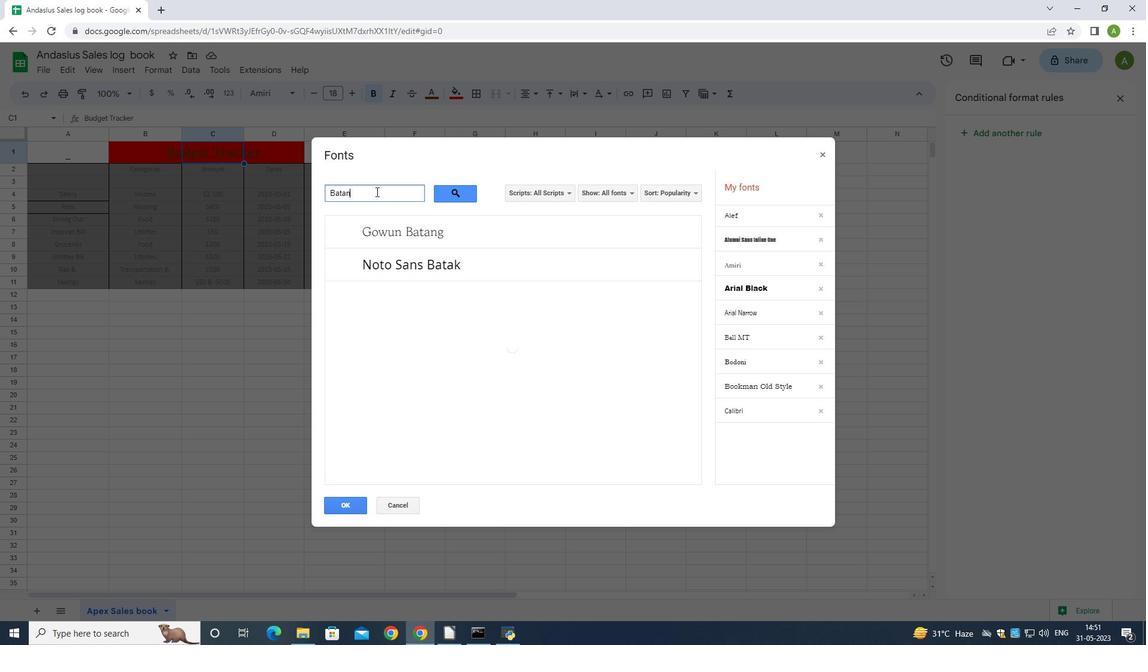
Action: Mouse moved to (355, 500)
Screenshot: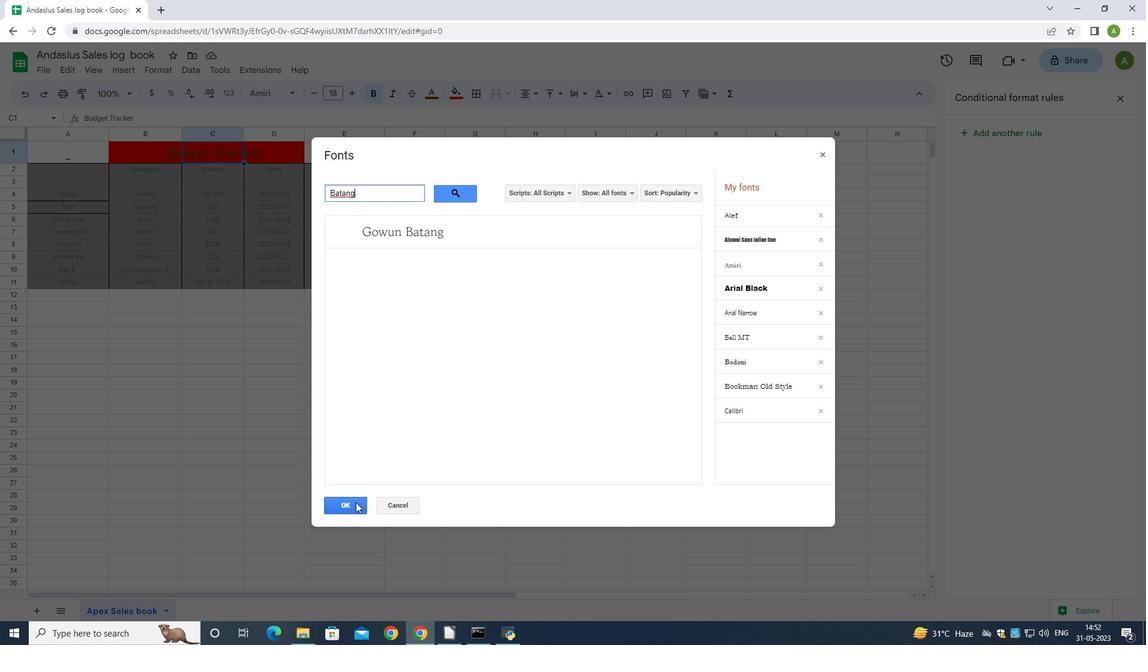 
Action: Mouse pressed left at (355, 500)
Screenshot: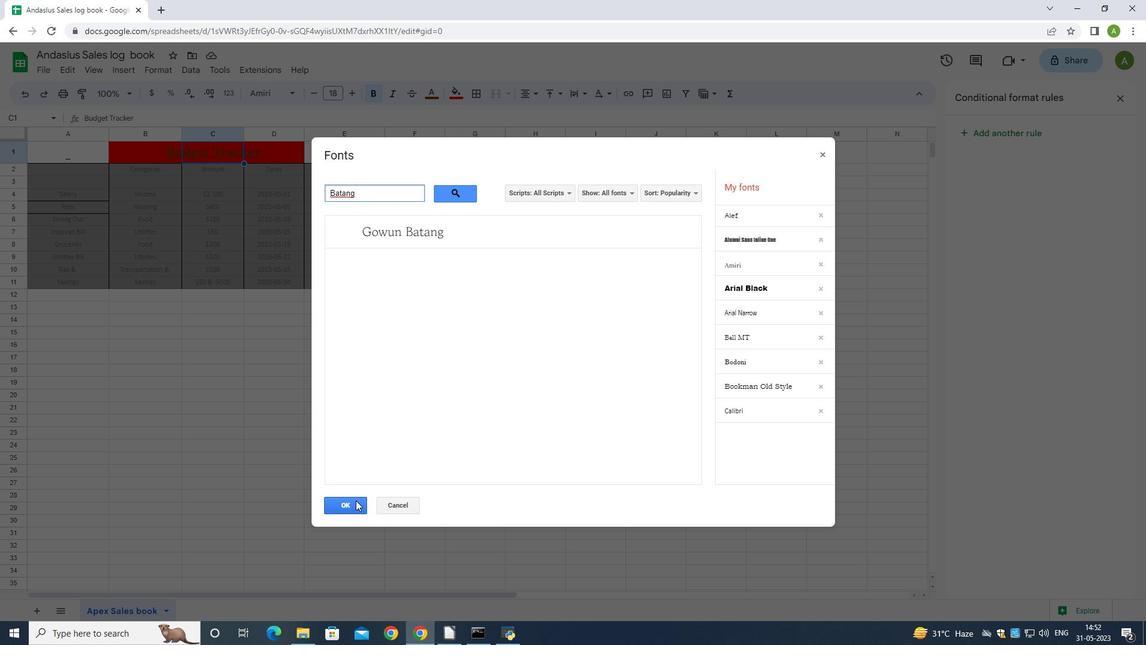 
Action: Mouse moved to (168, 72)
Screenshot: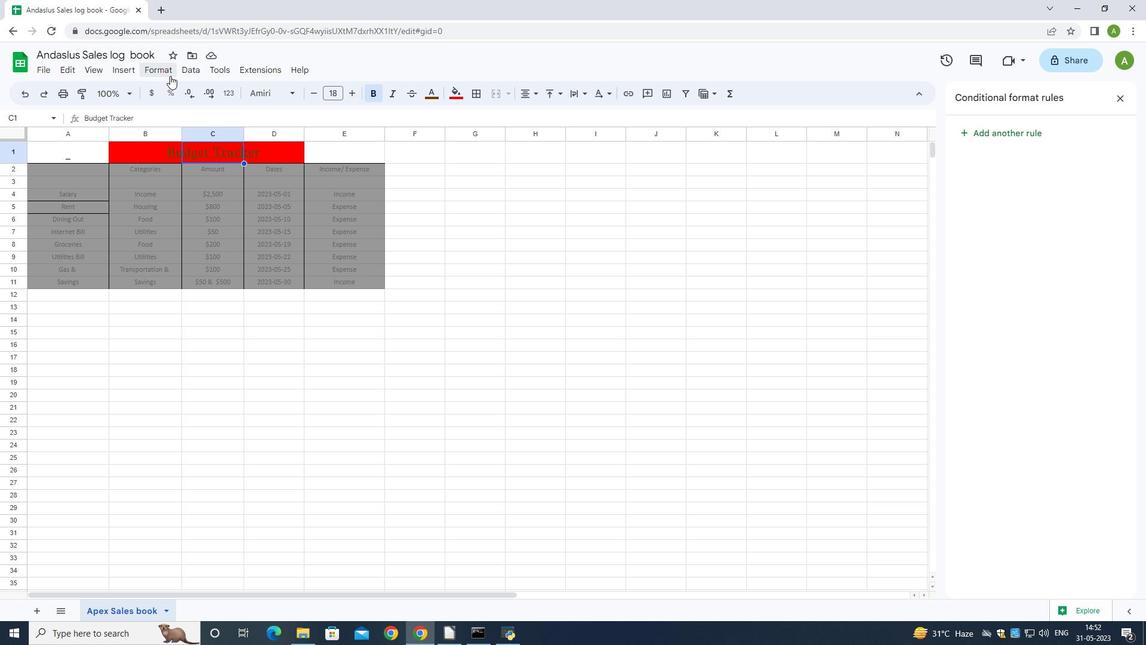 
Action: Mouse pressed left at (168, 72)
Screenshot: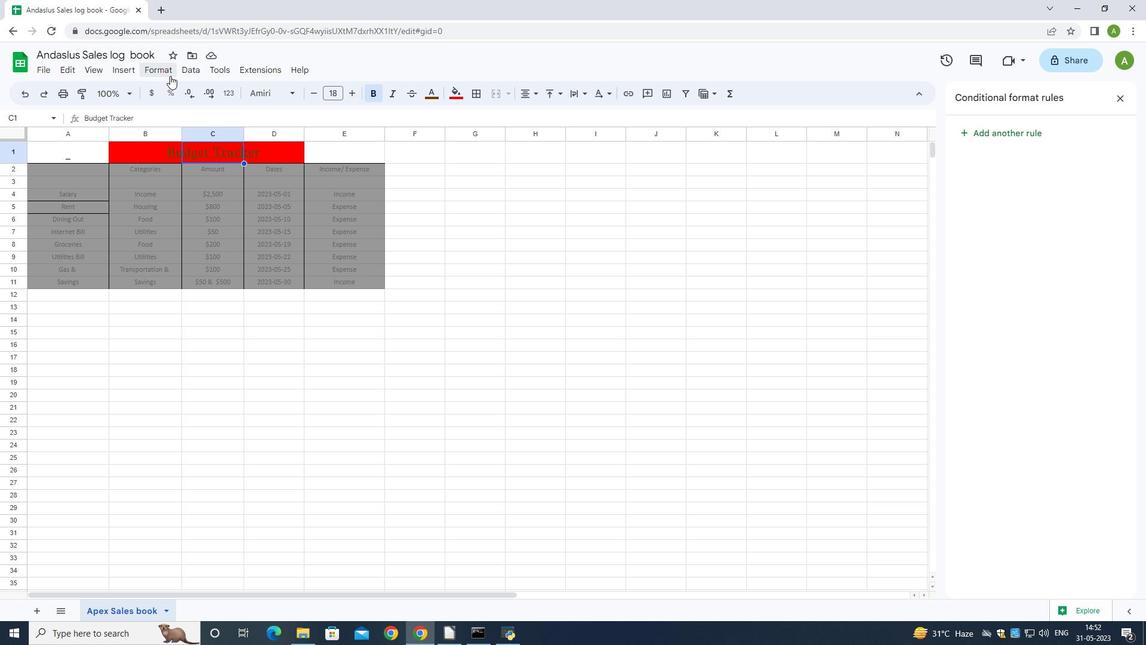 
Action: Mouse moved to (373, 180)
Screenshot: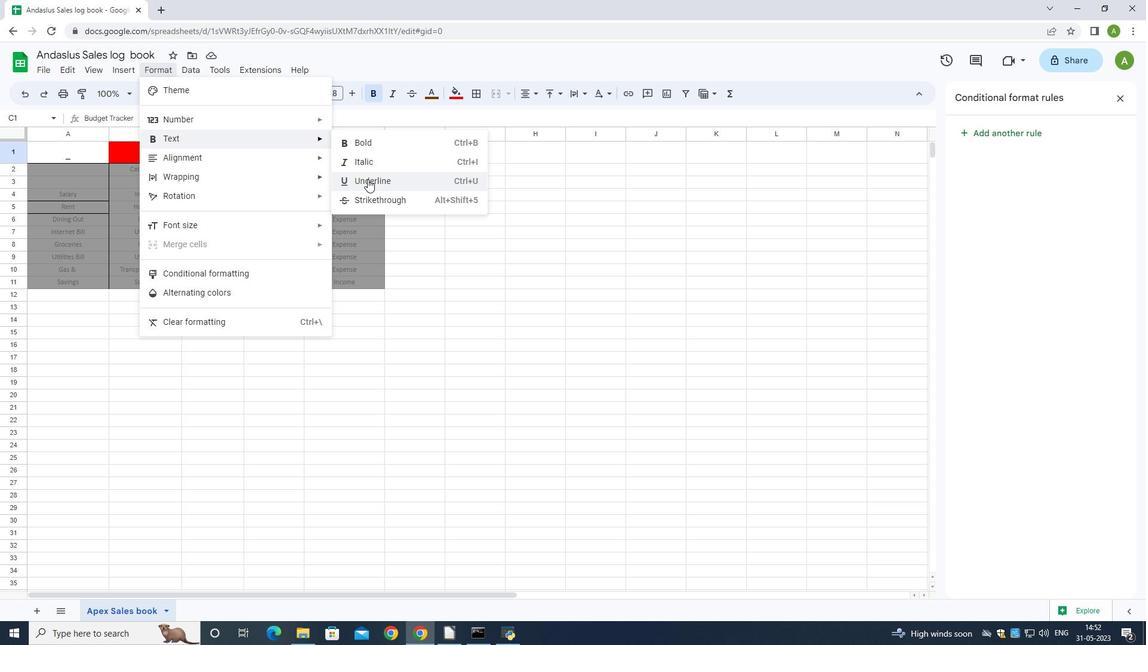 
Action: Mouse pressed left at (373, 180)
Screenshot: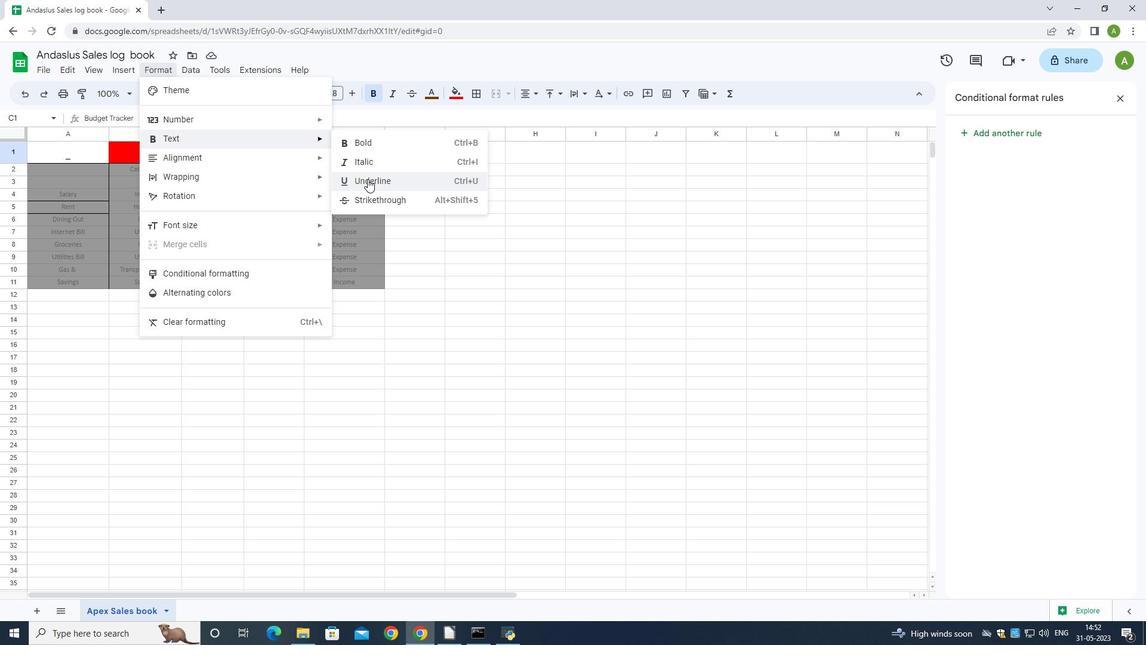 
Action: Mouse moved to (155, 71)
Screenshot: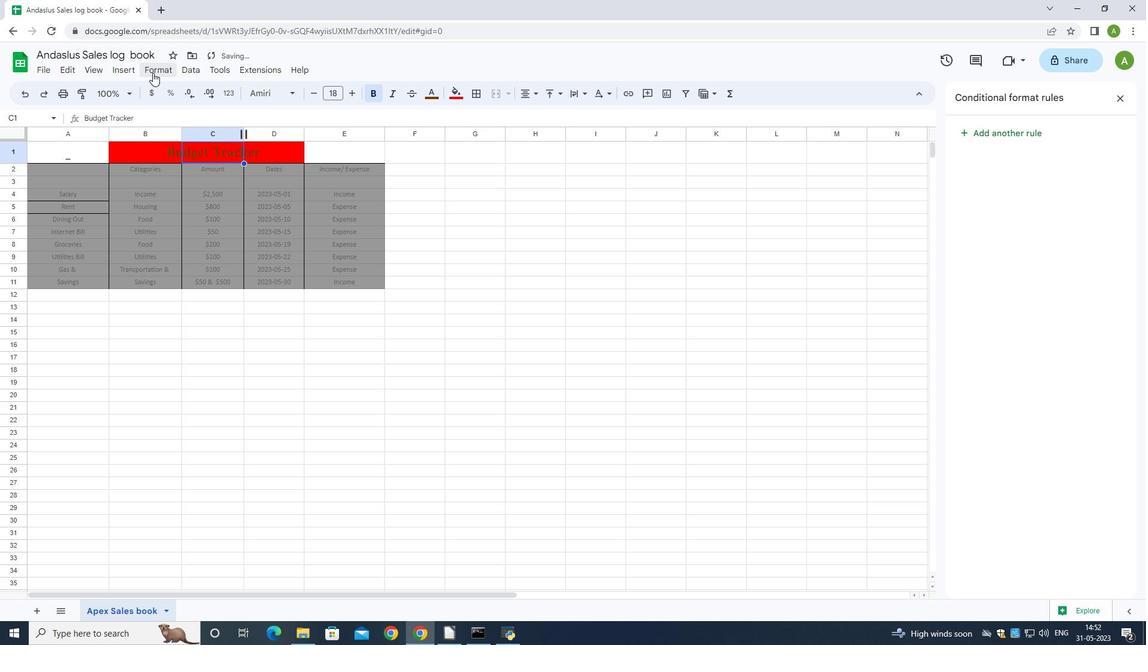 
Action: Mouse pressed left at (155, 71)
Screenshot: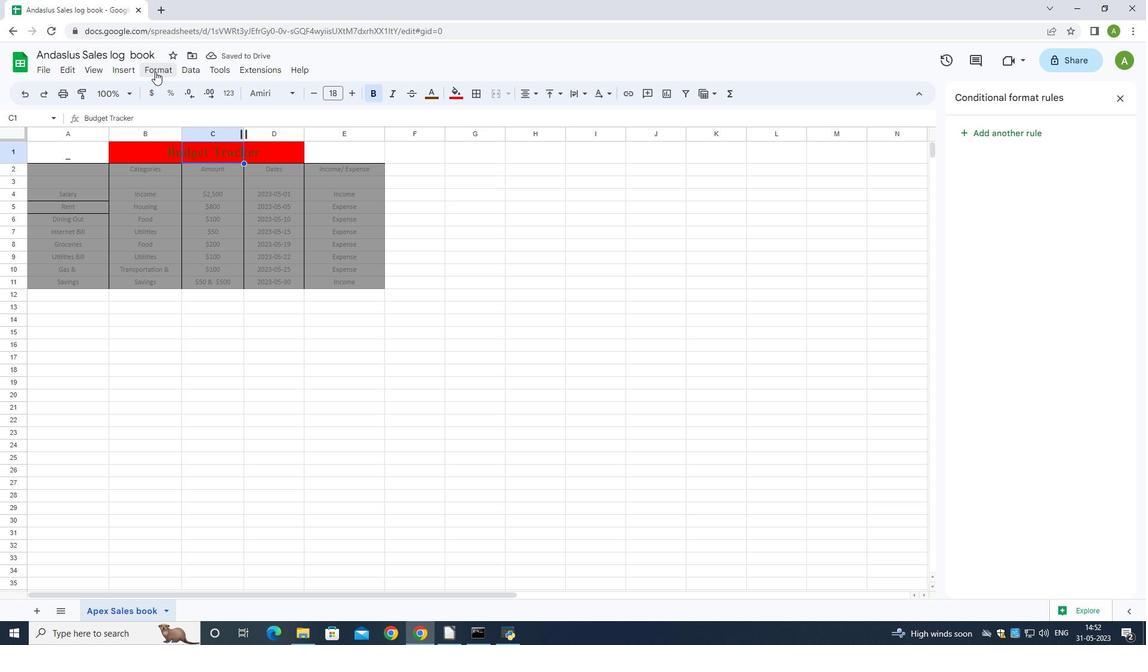
Action: Mouse moved to (396, 183)
Screenshot: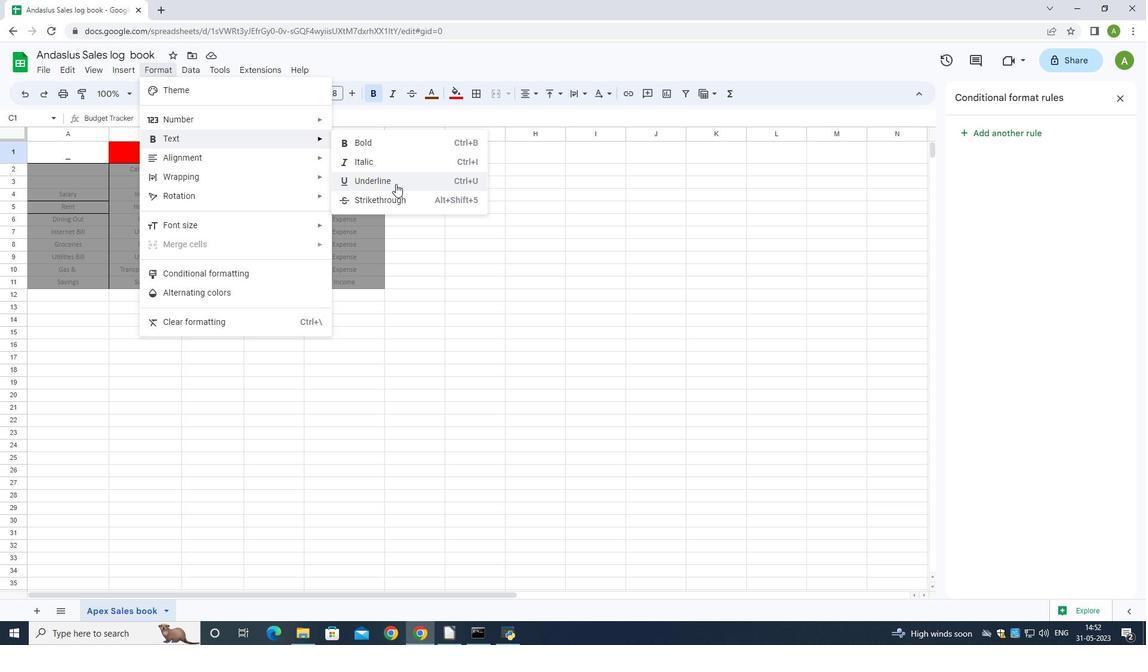 
Action: Mouse pressed left at (396, 183)
Screenshot: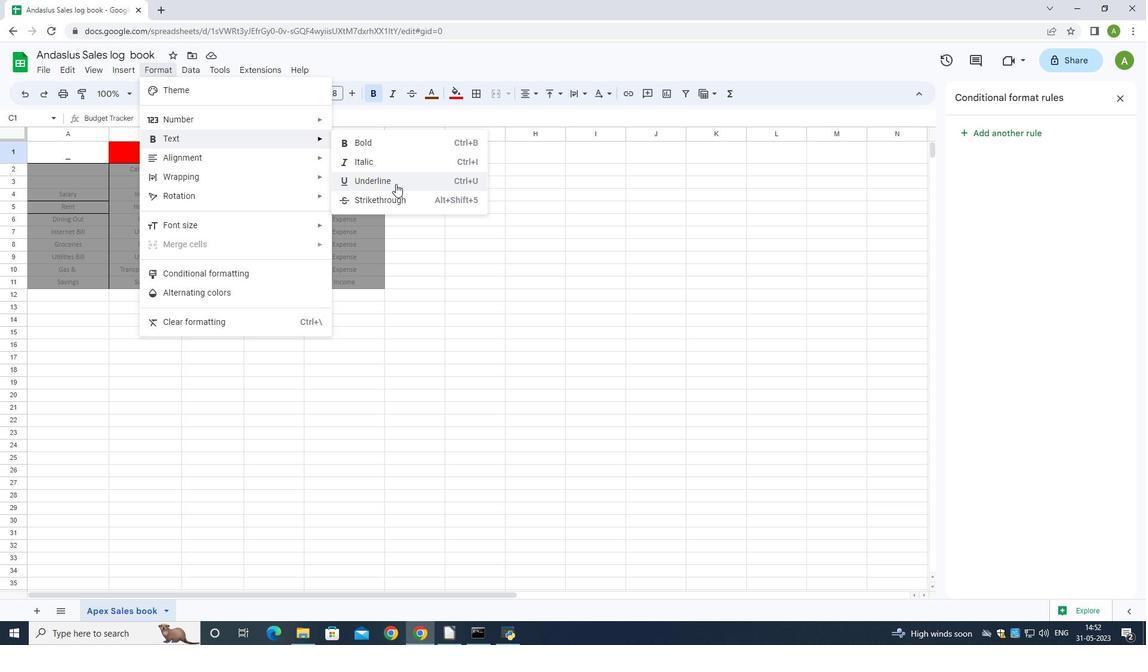 
Action: Mouse moved to (316, 96)
Screenshot: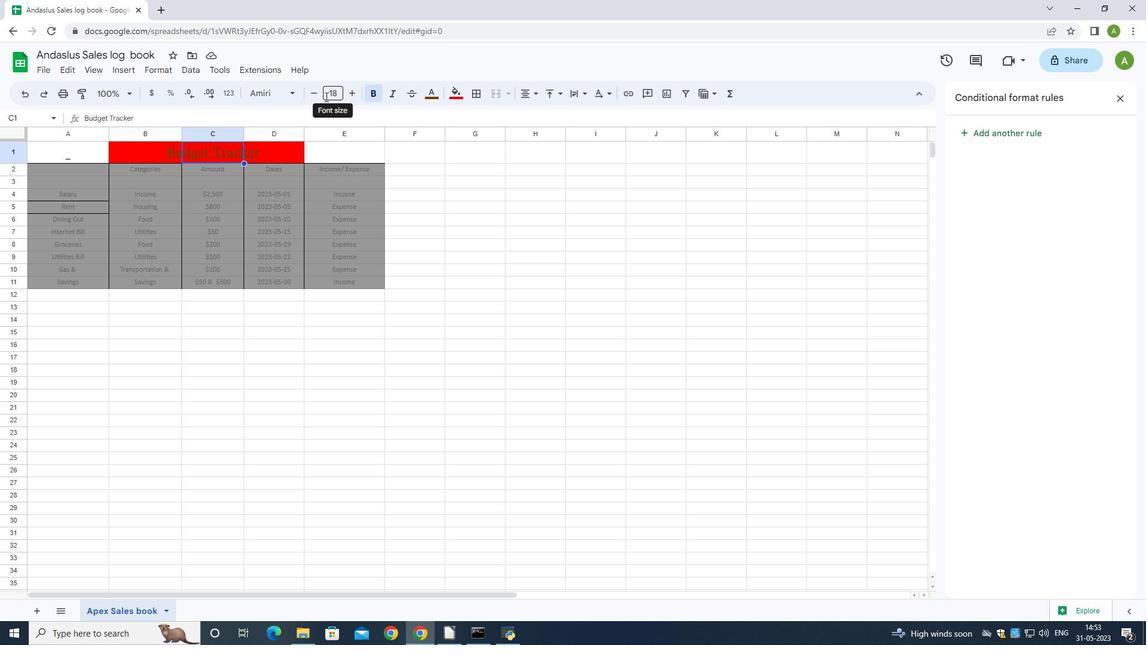 
Action: Mouse pressed left at (316, 96)
Screenshot: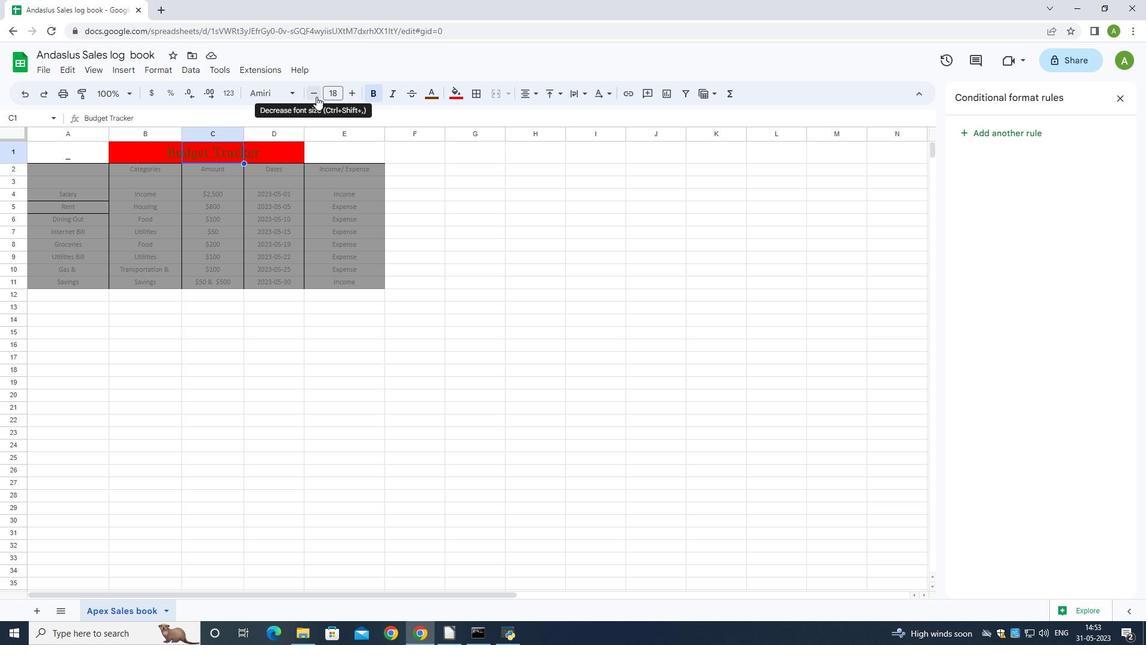 
Action: Mouse moved to (351, 92)
Screenshot: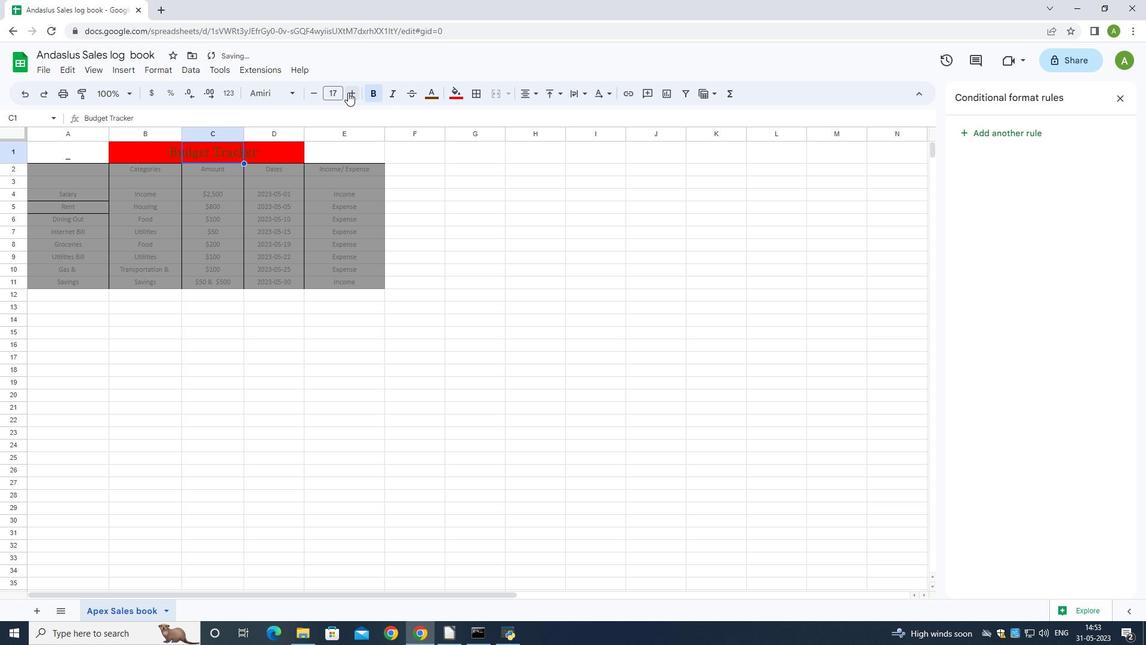 
Action: Mouse pressed left at (351, 92)
Screenshot: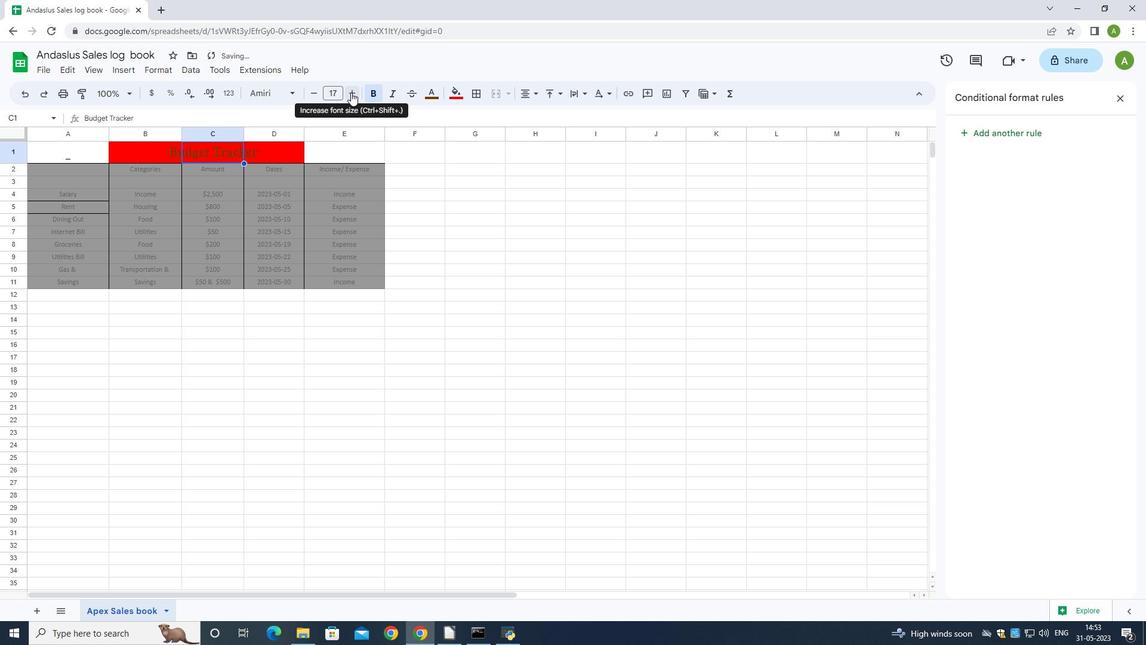 
Action: Mouse moved to (41, 172)
Screenshot: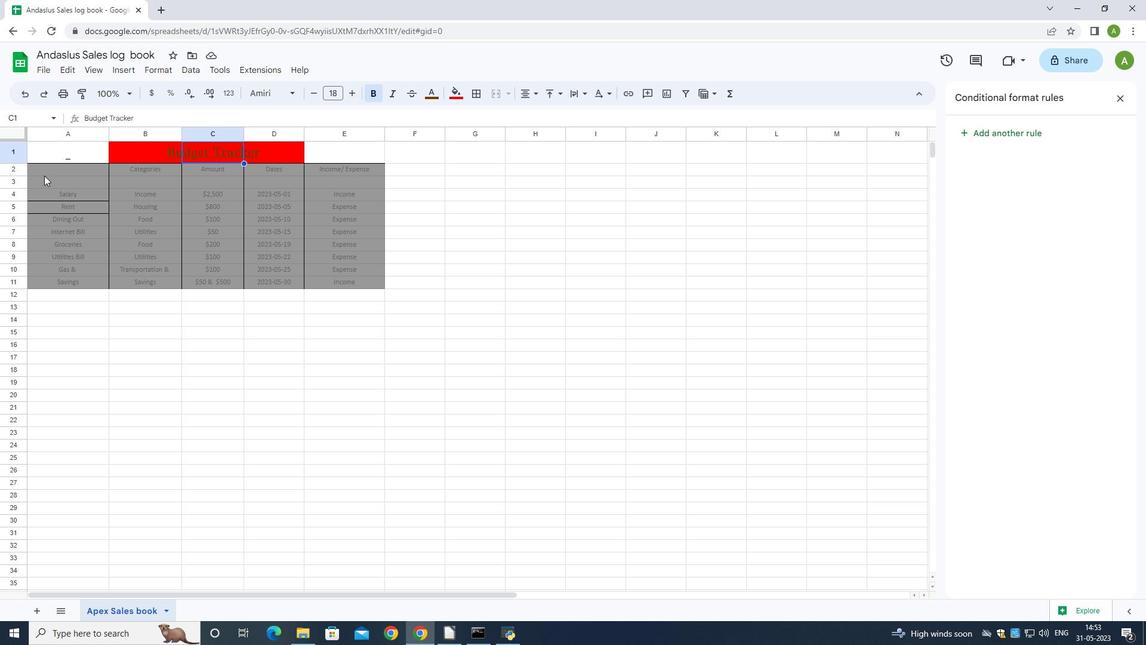 
Action: Mouse pressed left at (41, 172)
Screenshot: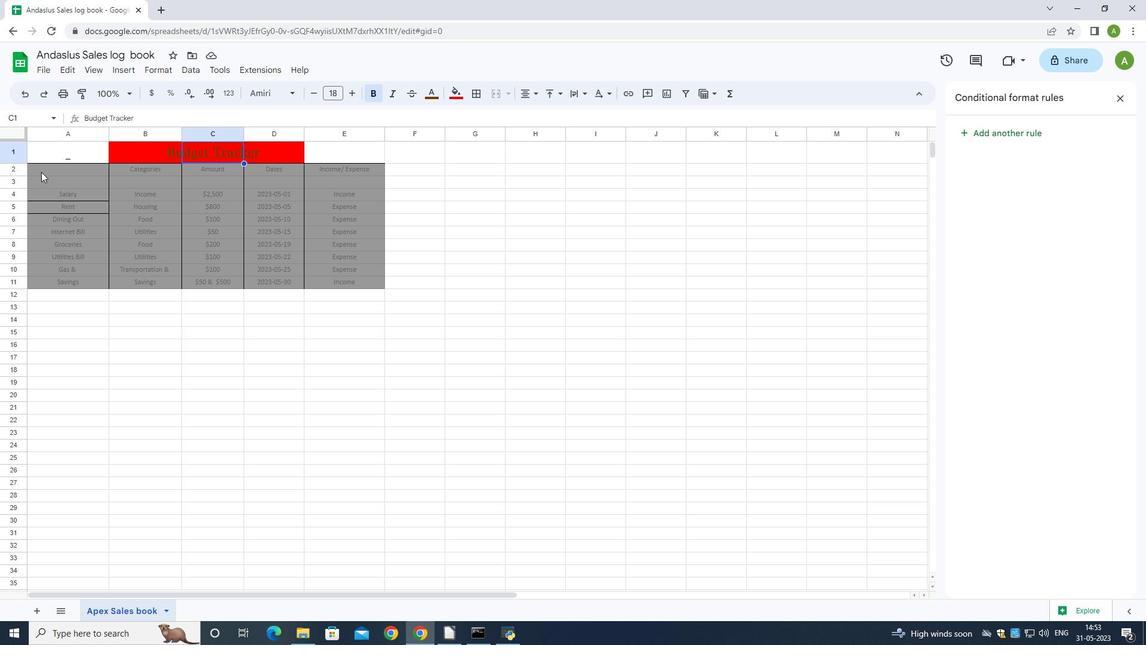 
Action: Mouse moved to (75, 176)
Screenshot: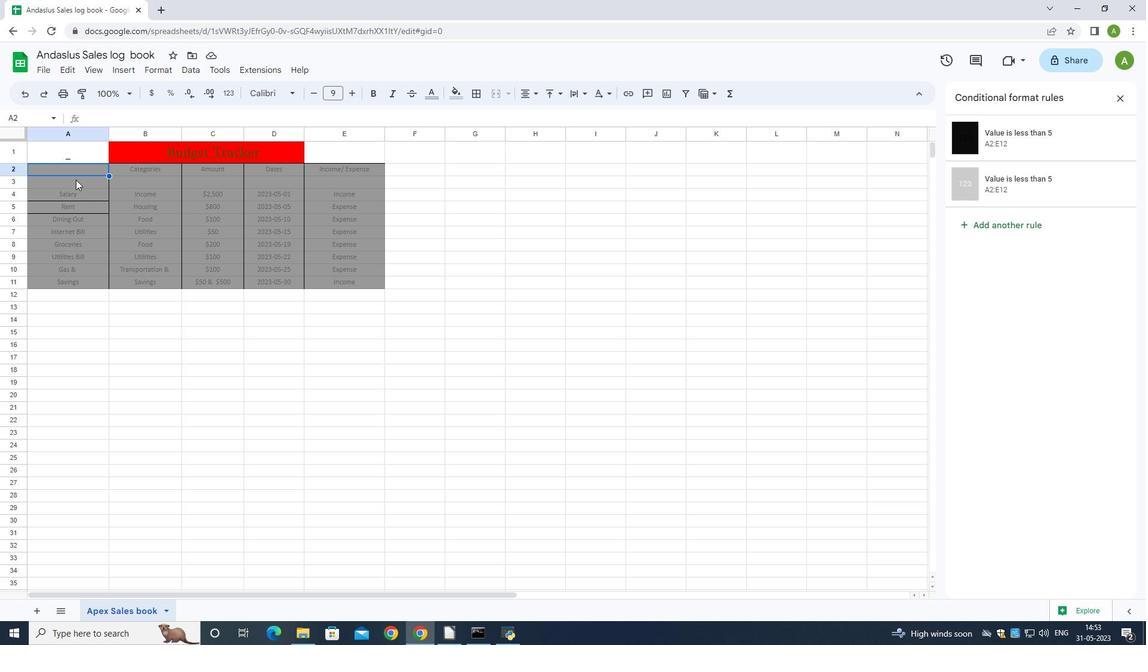 
Action: Mouse scrolled (75, 176) with delta (0, 0)
Screenshot: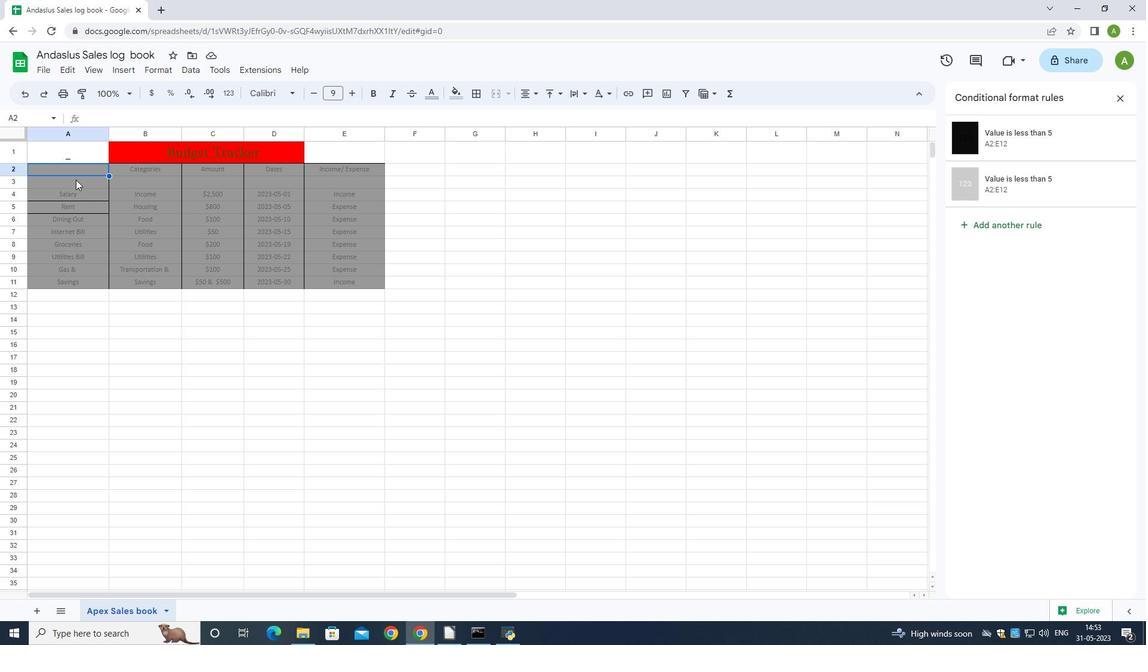 
Action: Key pressed ctrl+Z<'\x1a'><'\x1a'><'\x1a'><'\x1a'><'\x1a'><'\x1a'>
Screenshot: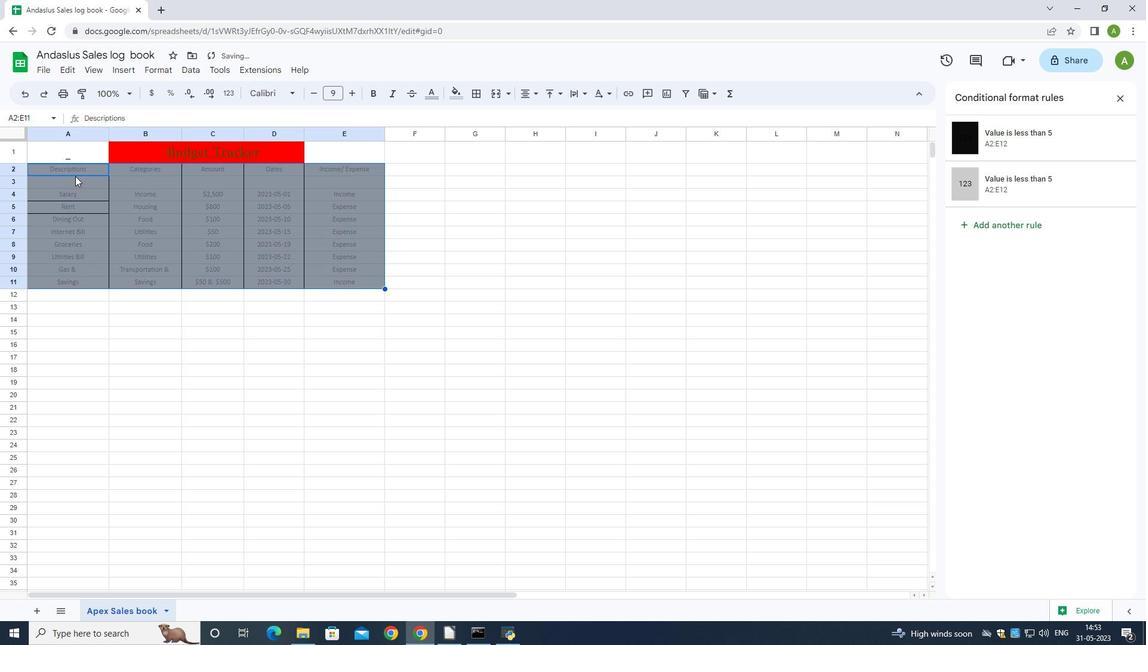
Action: Mouse moved to (25, 154)
Screenshot: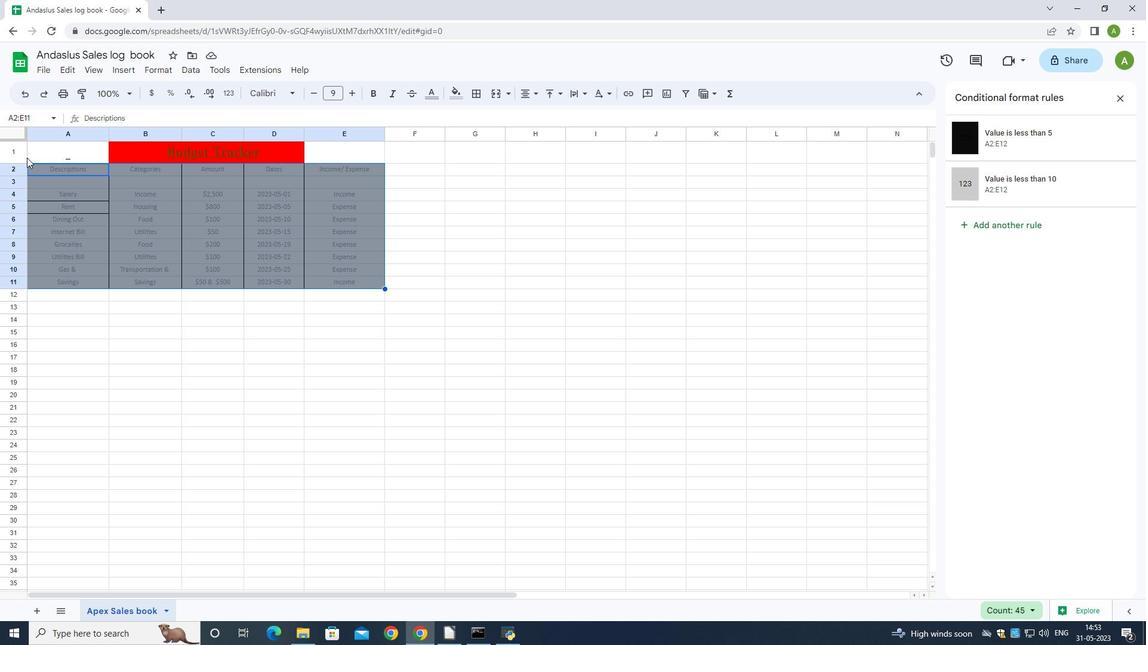 
Action: Mouse pressed left at (25, 154)
Screenshot: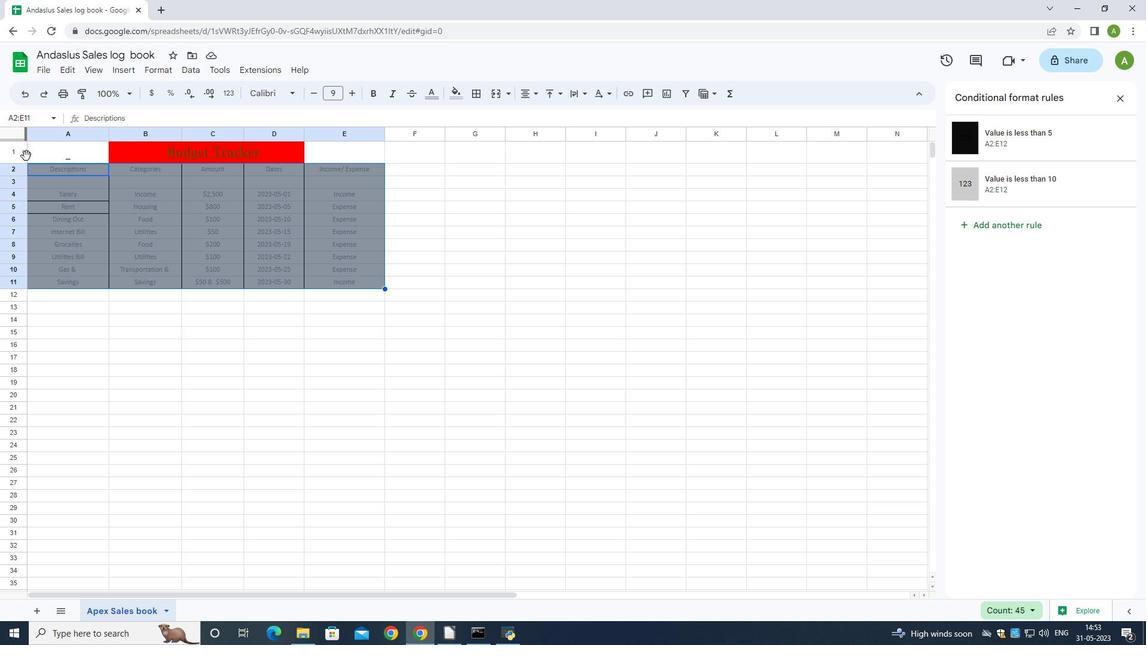 
Action: Mouse moved to (40, 170)
Screenshot: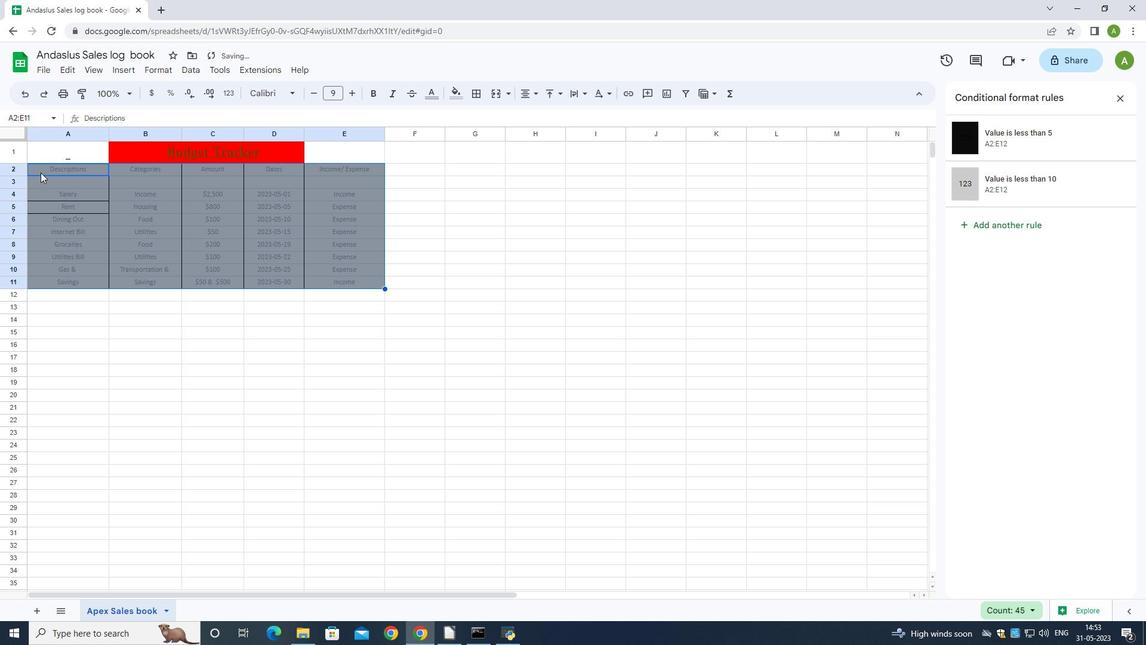 
Action: Mouse pressed left at (40, 170)
Screenshot: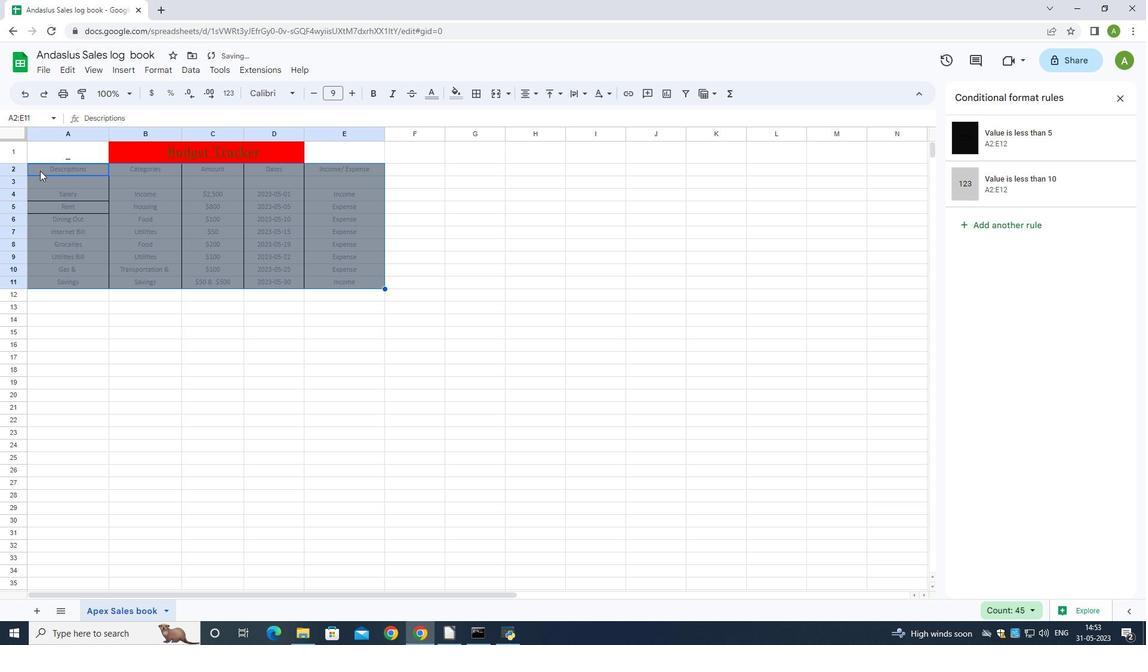 
Action: Mouse moved to (352, 88)
Screenshot: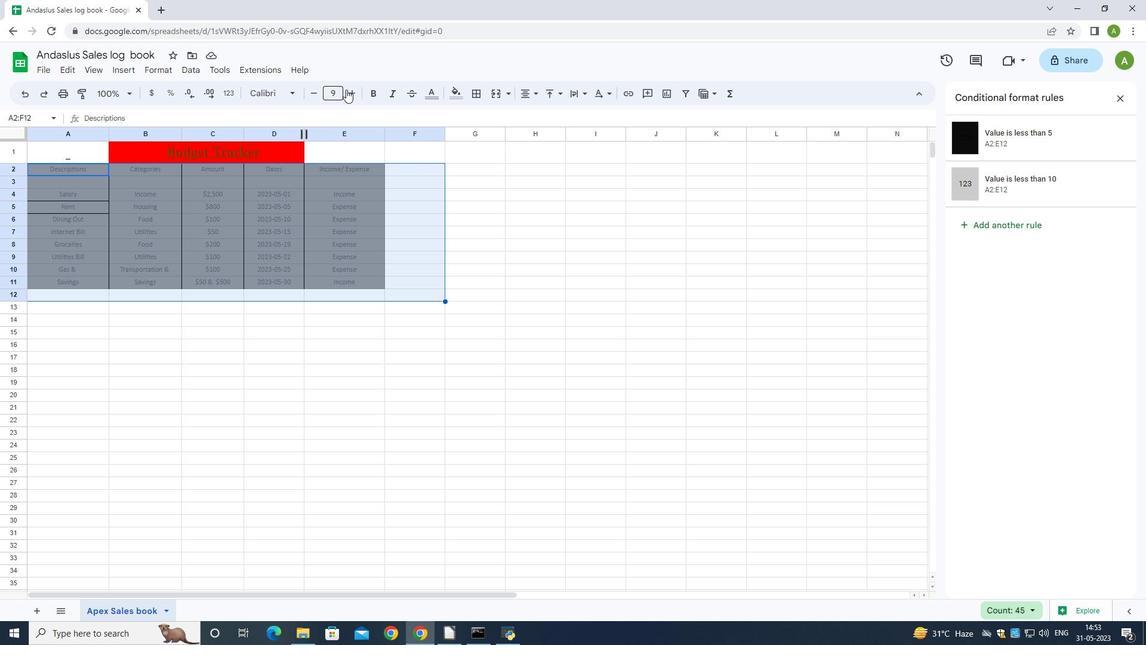 
Action: Mouse pressed left at (352, 88)
Screenshot: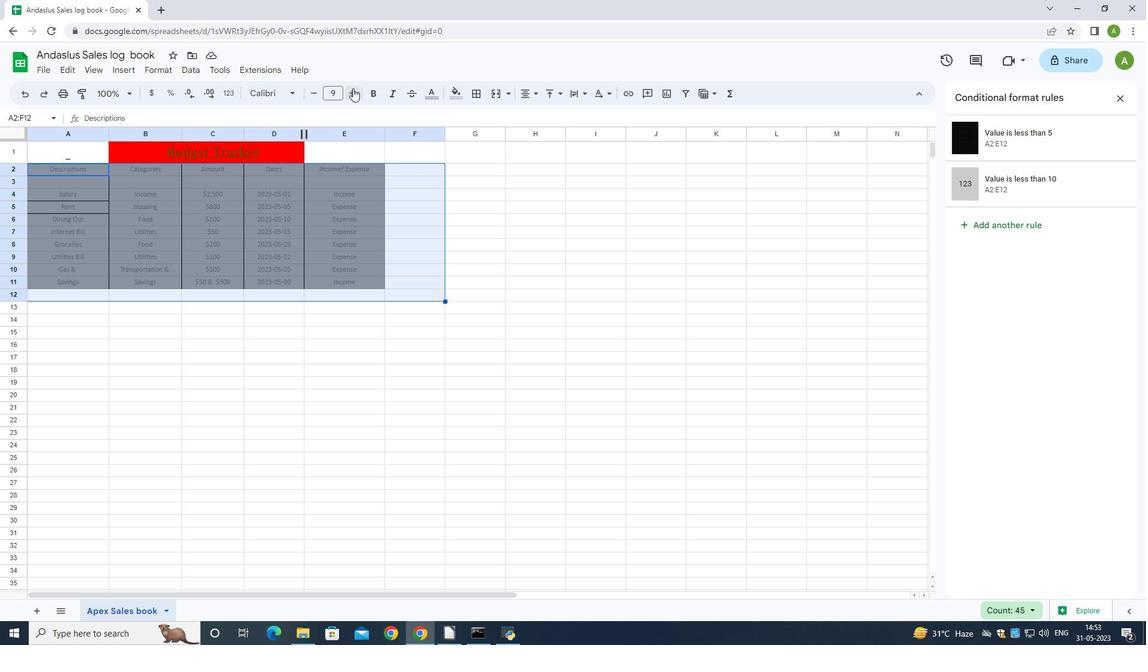 
Action: Mouse pressed left at (352, 88)
Screenshot: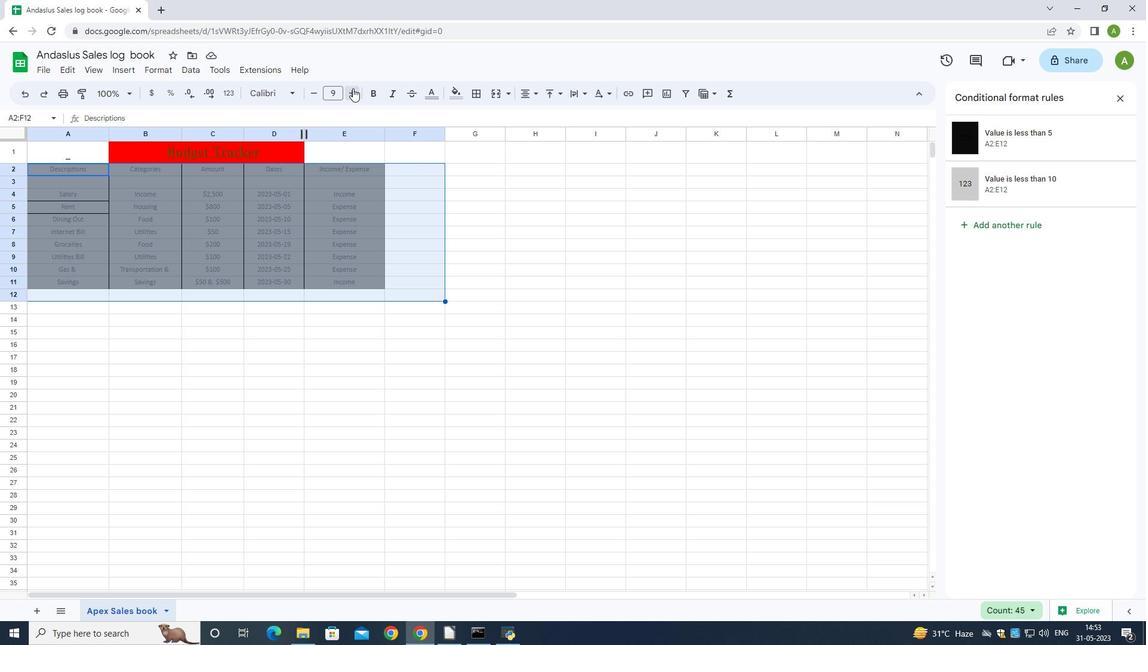 
Action: Mouse pressed left at (352, 88)
Screenshot: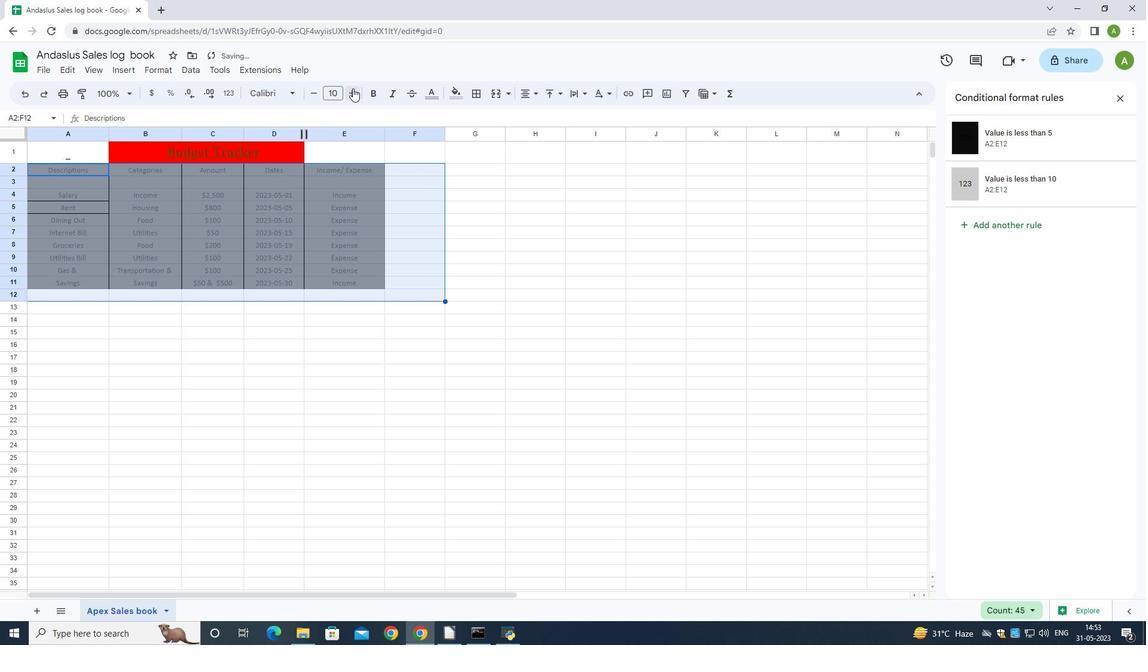 
Action: Mouse pressed left at (352, 88)
Screenshot: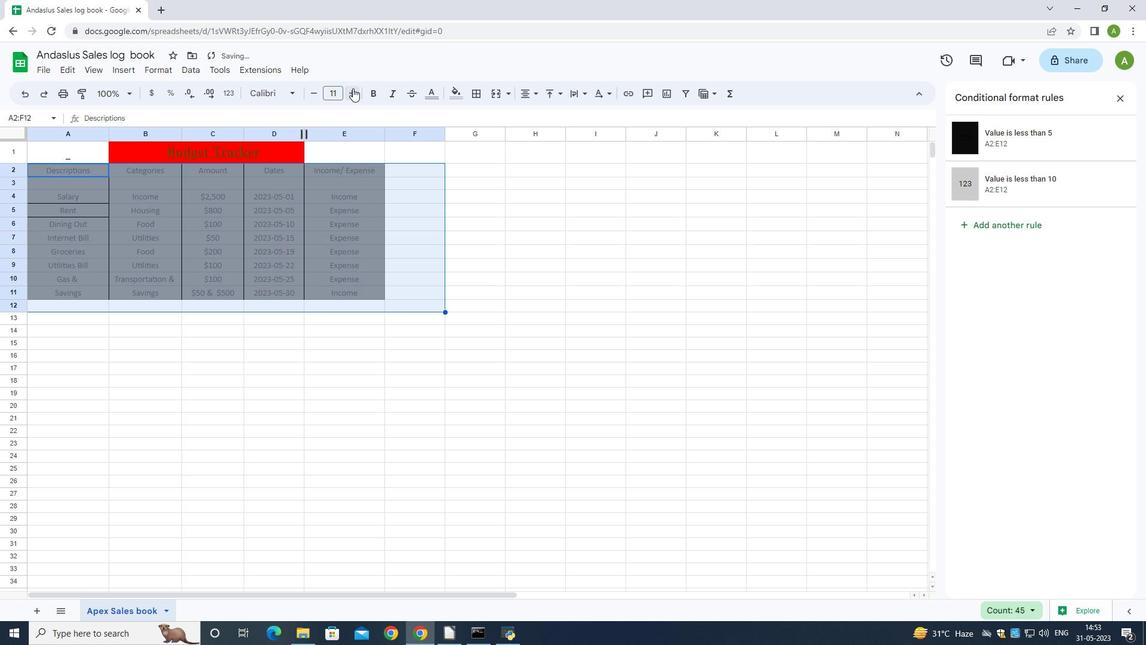 
Action: Mouse pressed left at (352, 88)
Screenshot: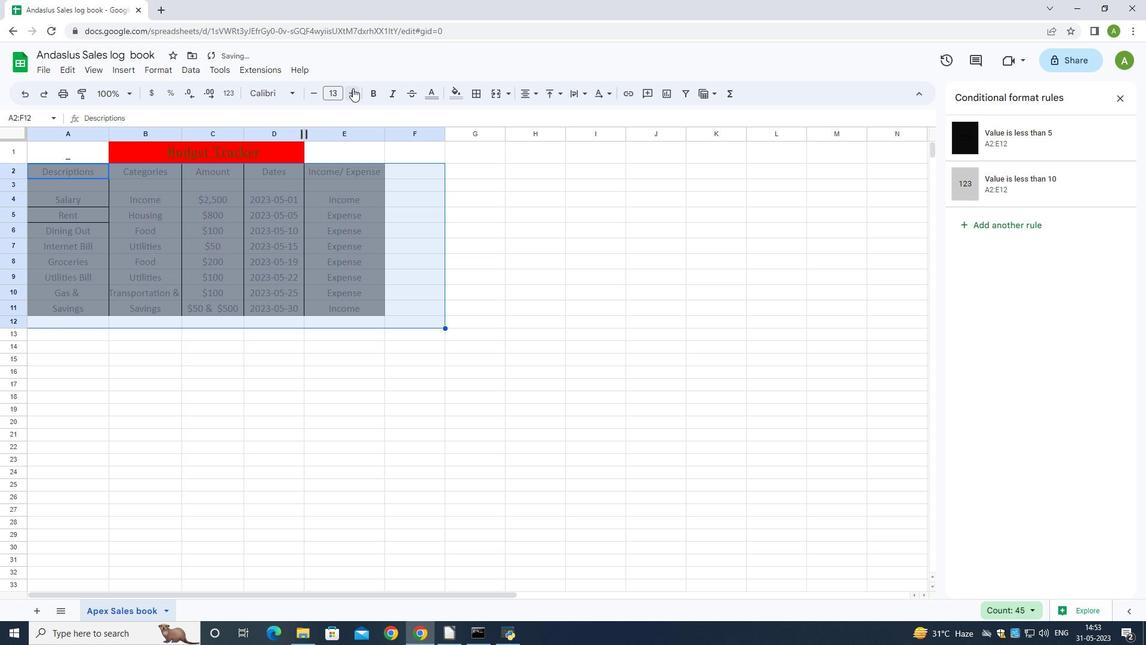 
Action: Mouse pressed left at (352, 88)
Screenshot: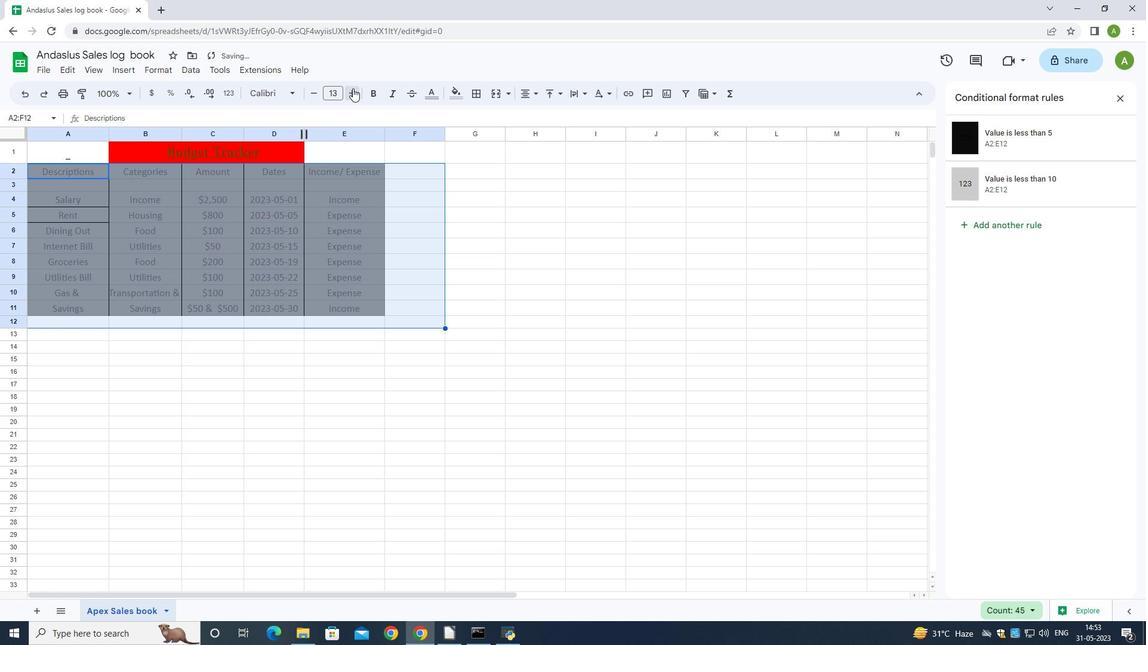 
Action: Mouse pressed left at (352, 88)
Screenshot: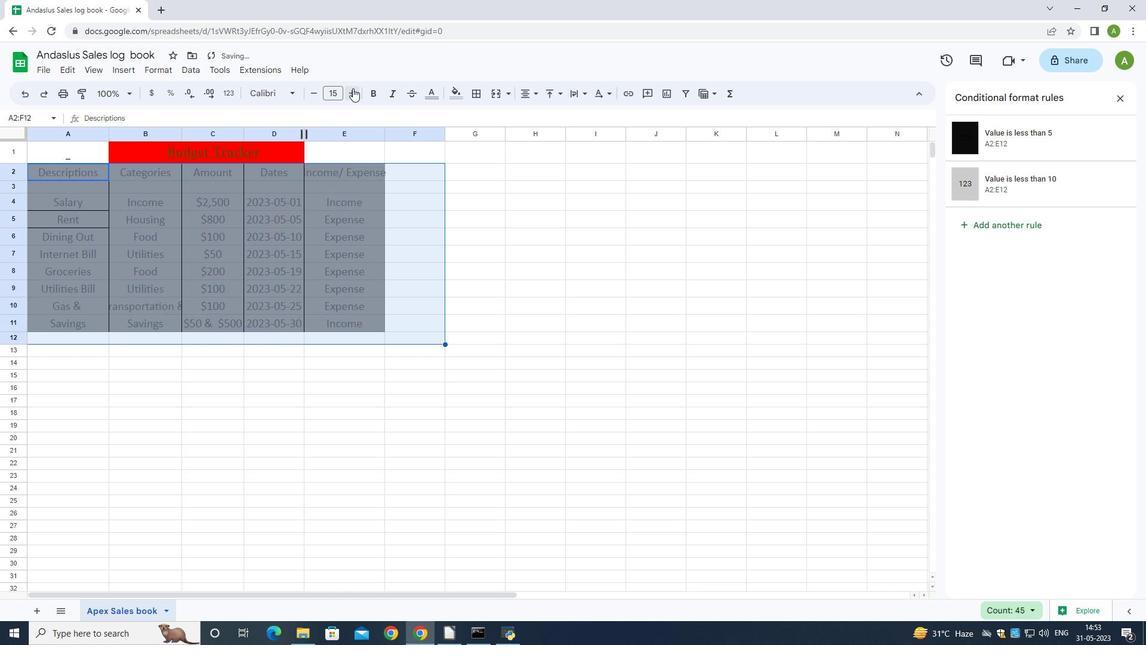 
Action: Mouse pressed left at (352, 88)
Screenshot: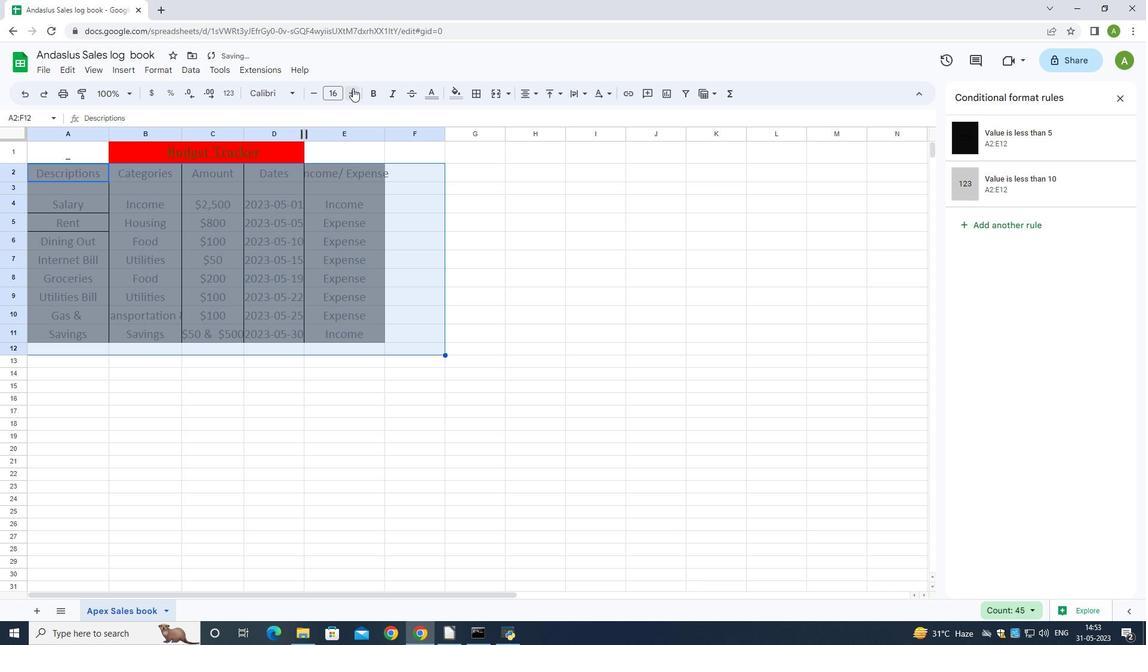 
Action: Mouse pressed left at (352, 88)
Screenshot: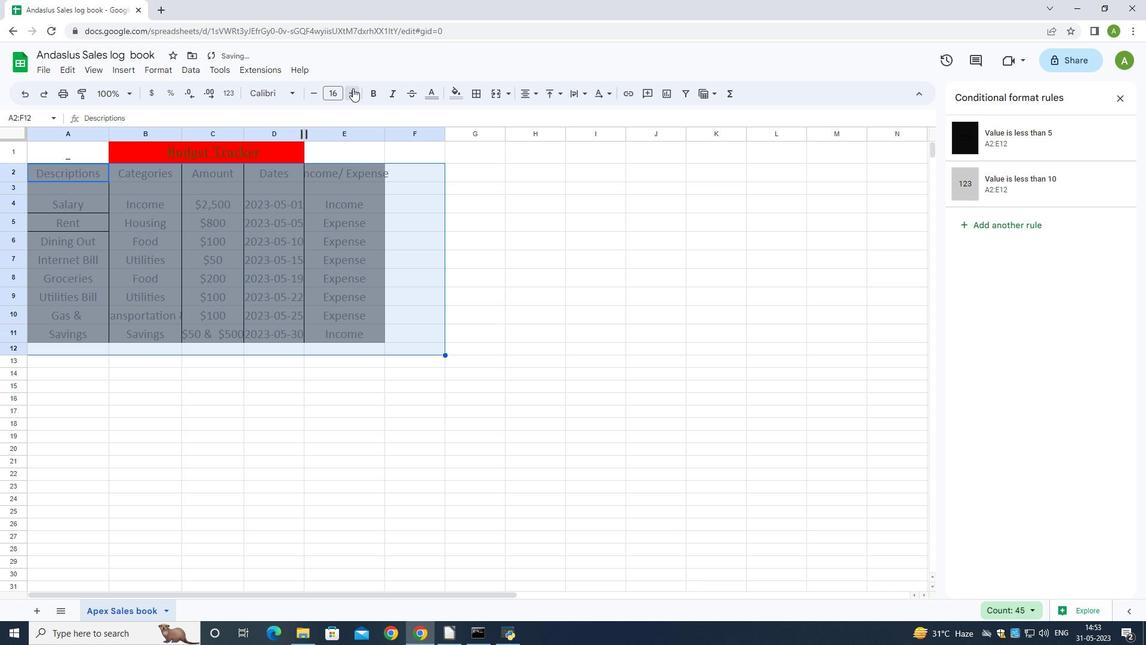 
Action: Mouse moved to (44, 149)
Screenshot: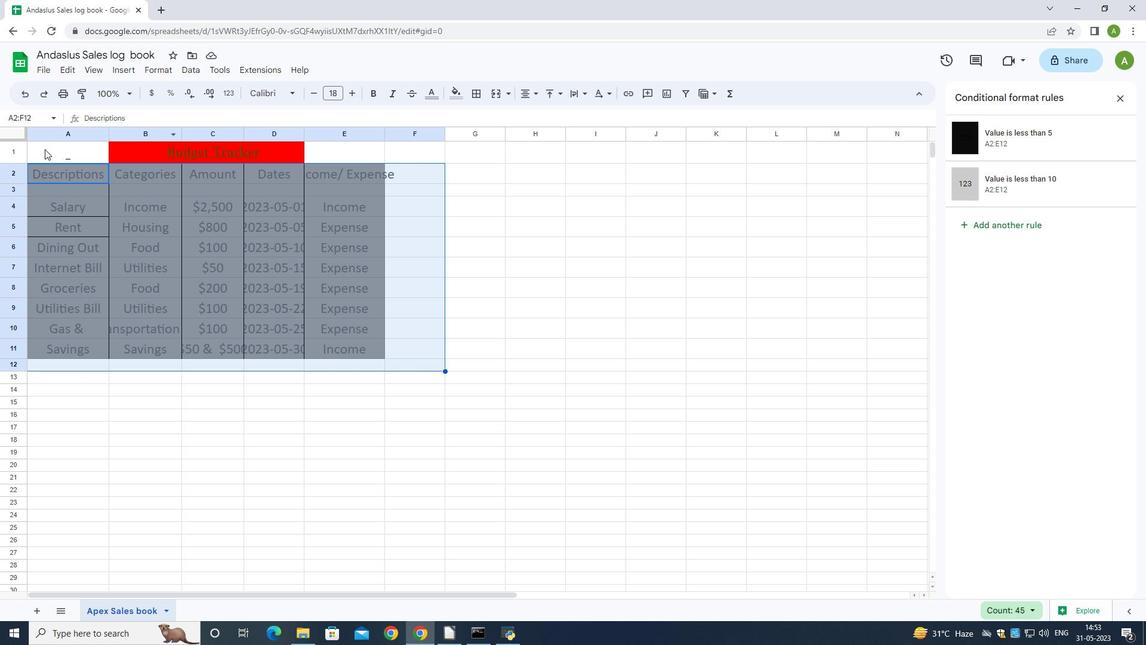
Action: Mouse pressed left at (44, 149)
Screenshot: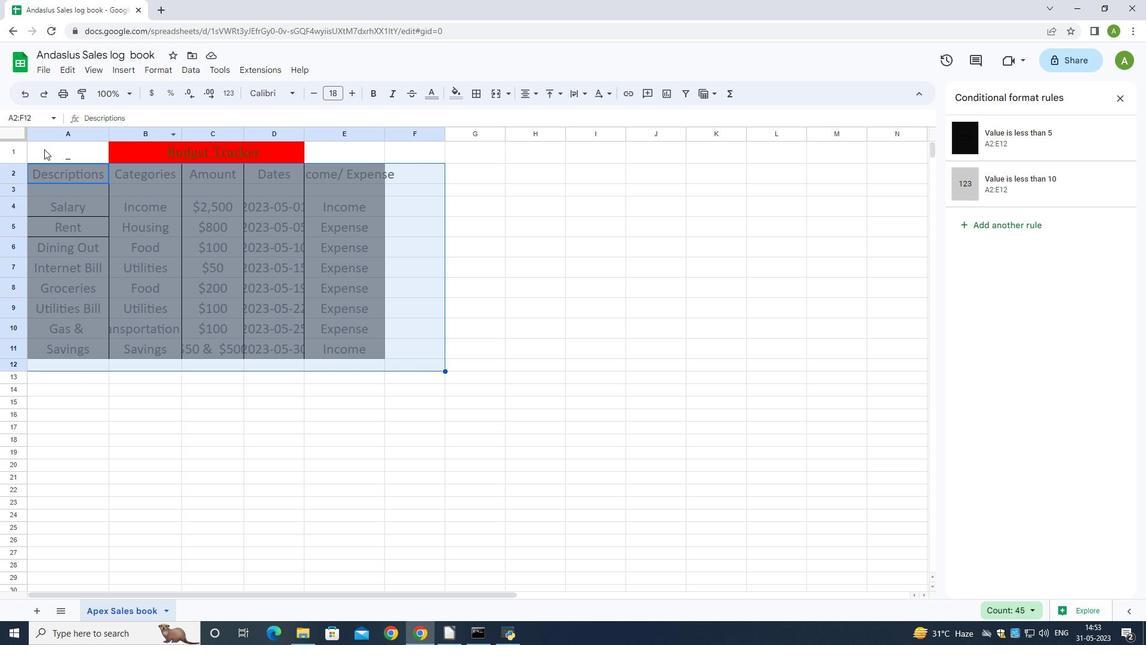 
Action: Mouse moved to (525, 88)
Screenshot: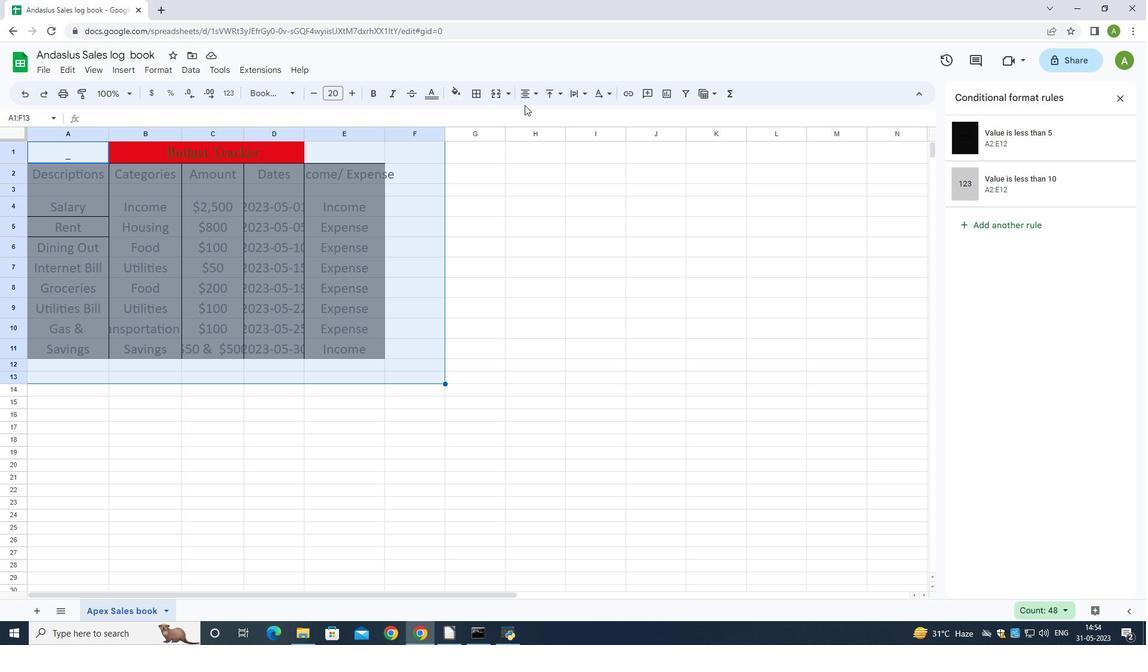 
Action: Mouse pressed left at (525, 88)
Screenshot: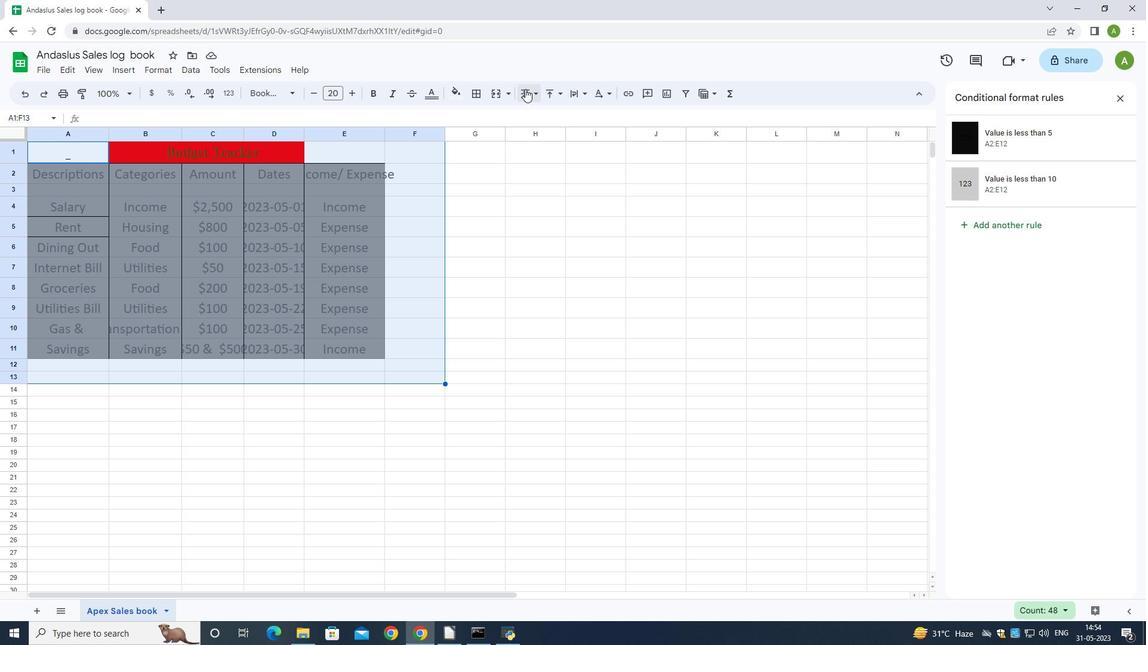 
Action: Mouse moved to (525, 113)
Screenshot: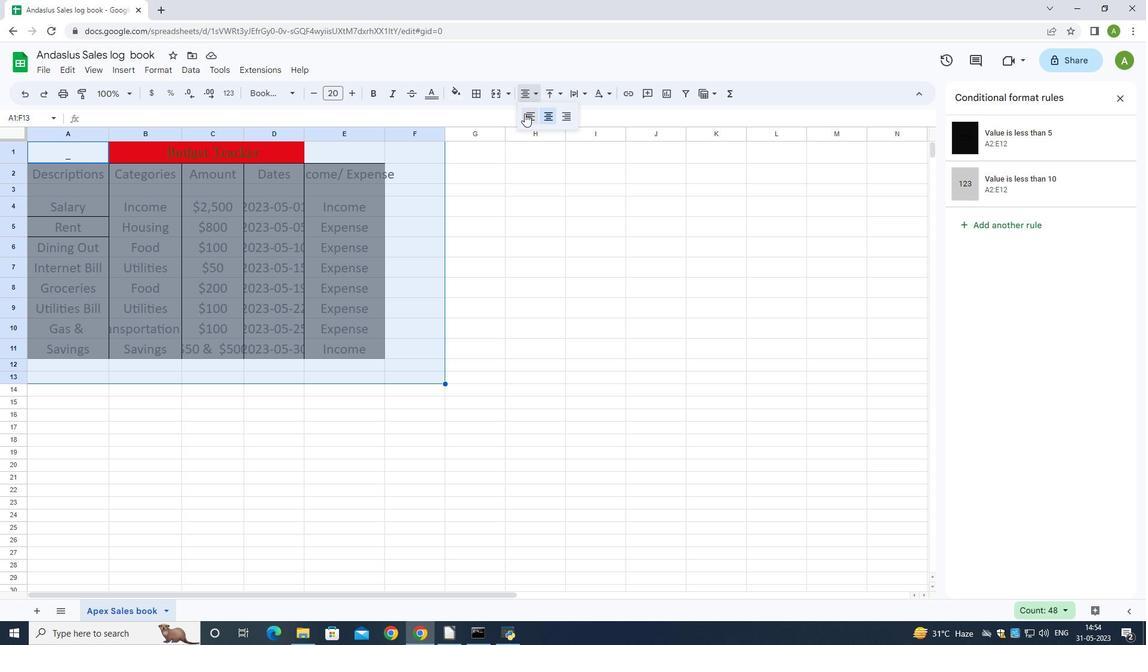 
Action: Mouse pressed left at (525, 113)
Screenshot: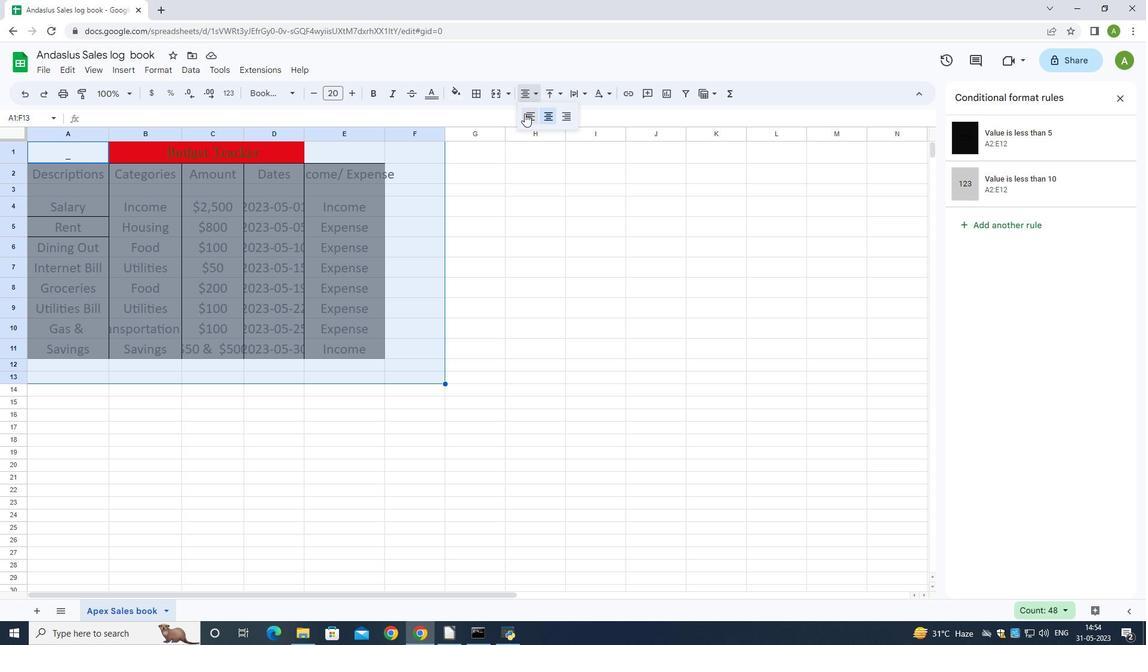 
Action: Mouse moved to (256, 336)
Screenshot: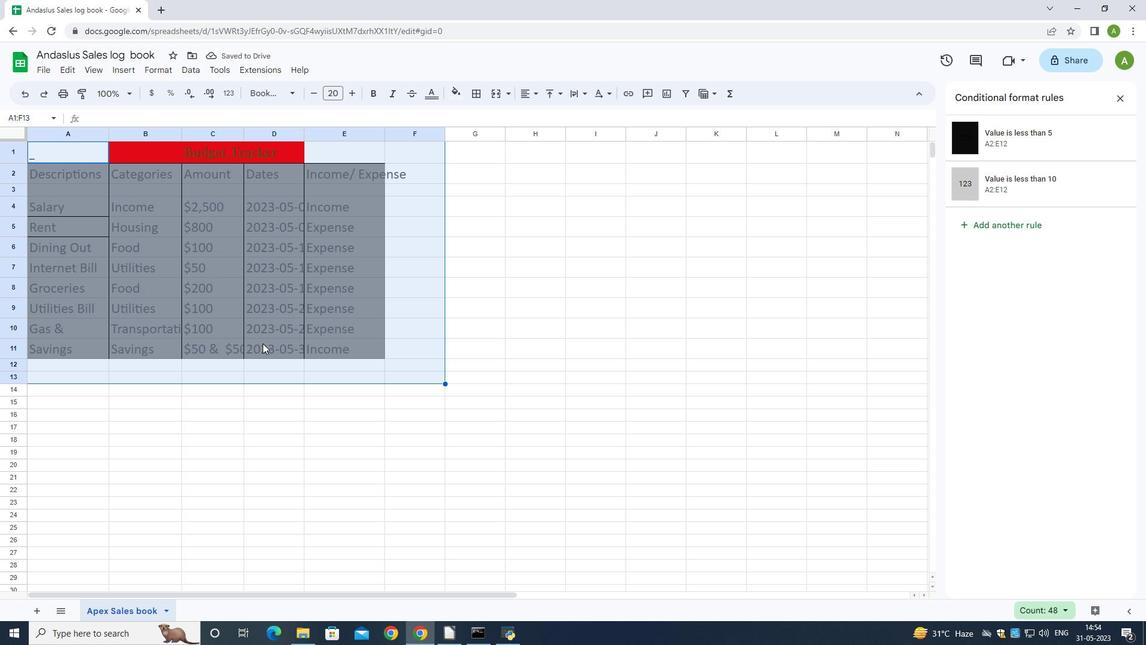 
Action: Key pressed <Key.space>
Screenshot: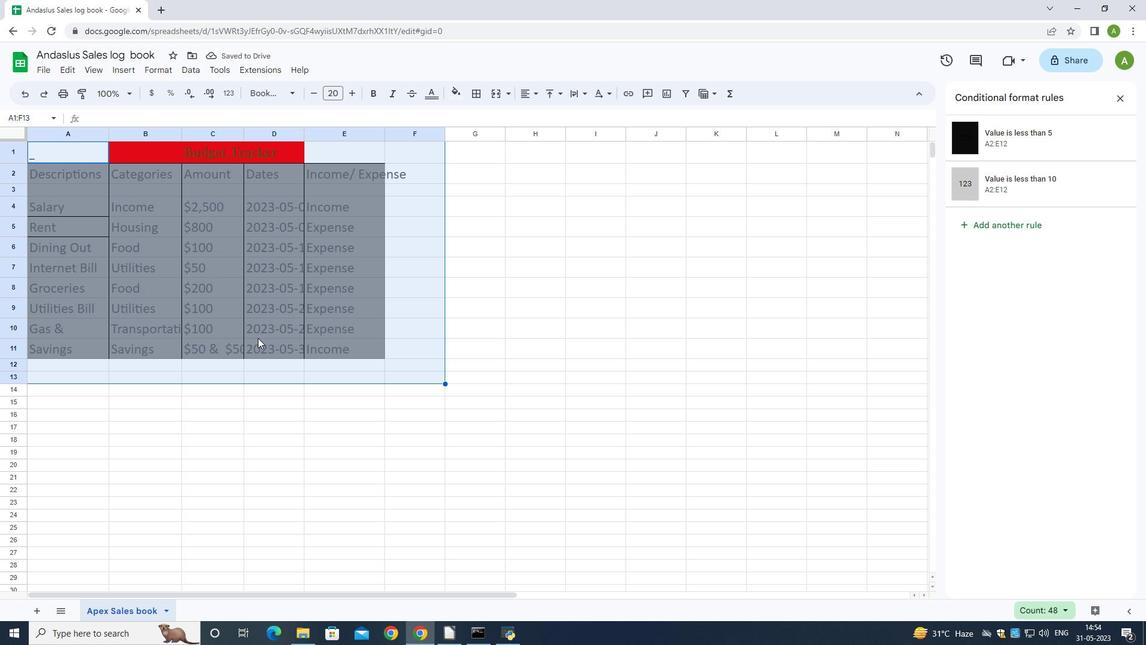 
Action: Mouse moved to (254, 318)
Screenshot: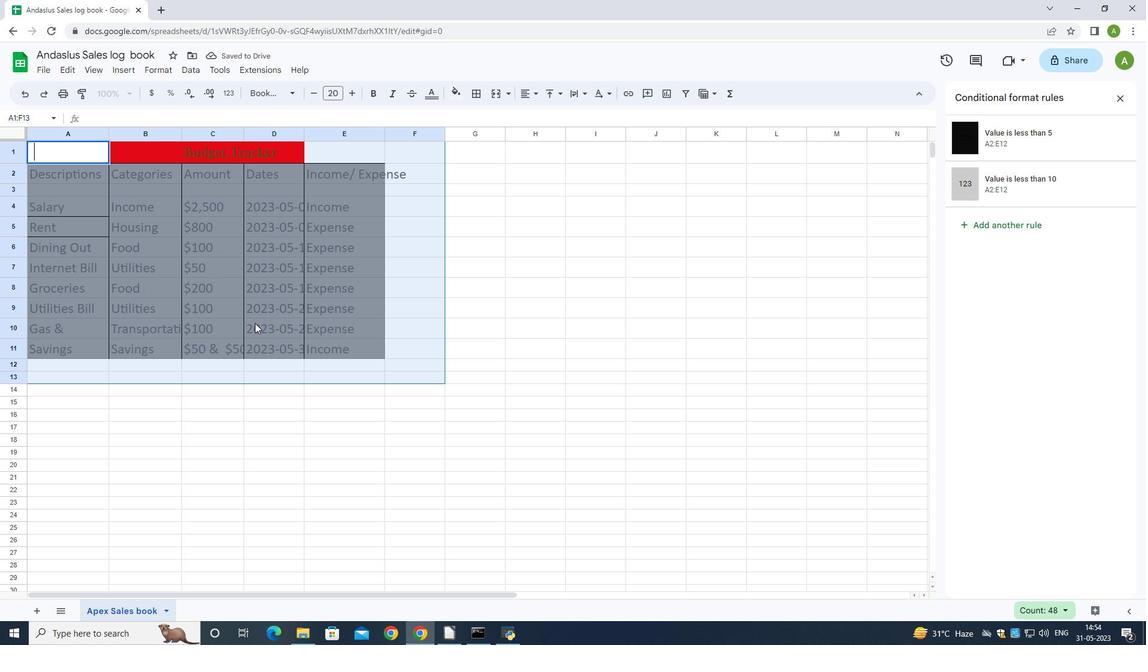
Action: Key pressed <Key.enter>
Screenshot: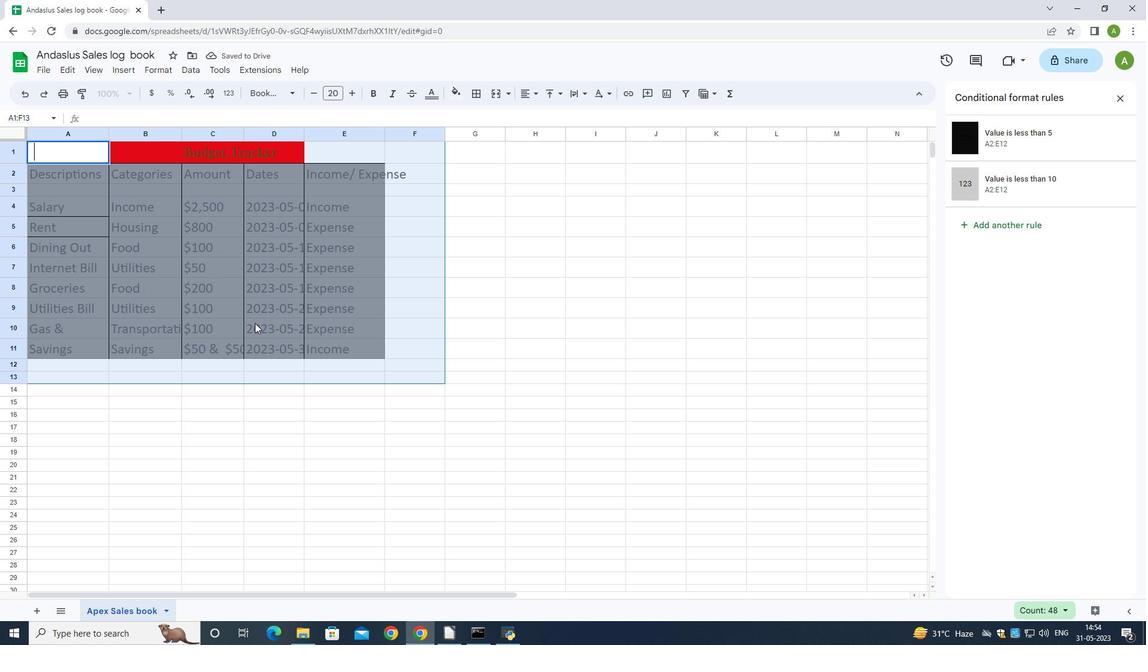 
Action: Mouse moved to (253, 309)
Screenshot: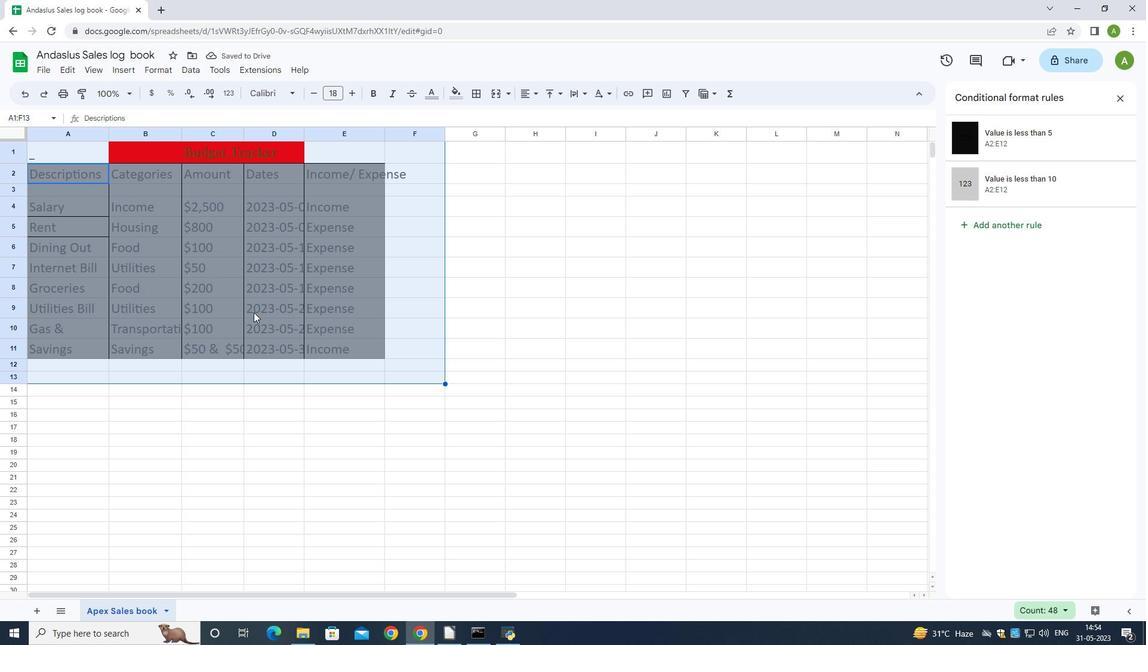
Action: Key pressed ctrl+S
Screenshot: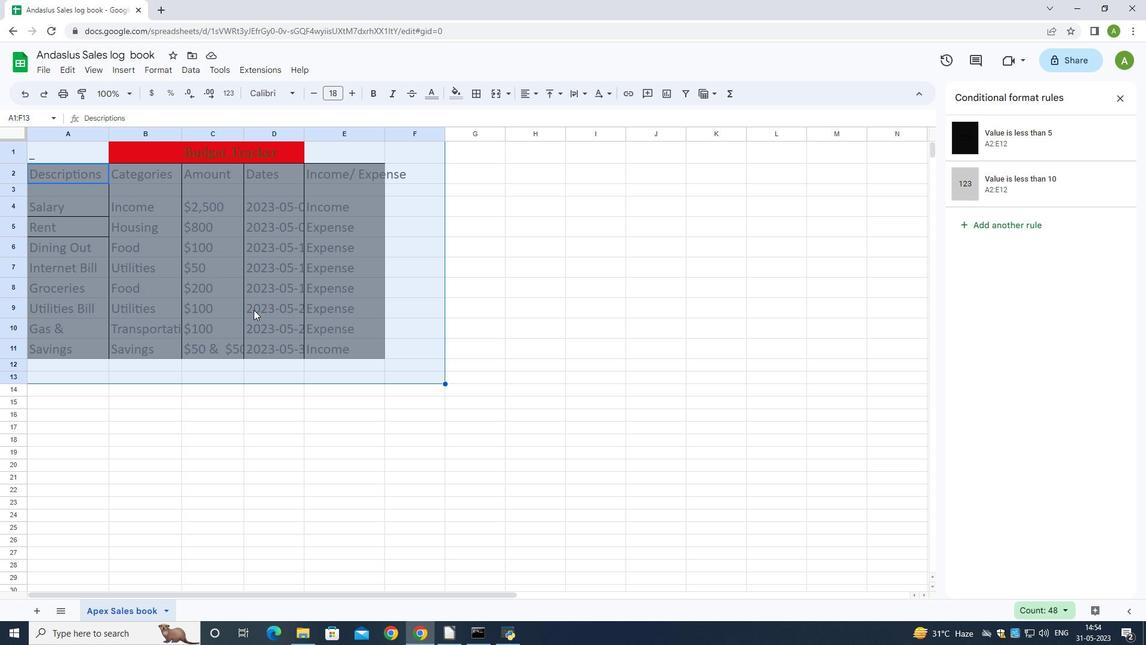 
Action: Mouse moved to (72, 56)
Screenshot: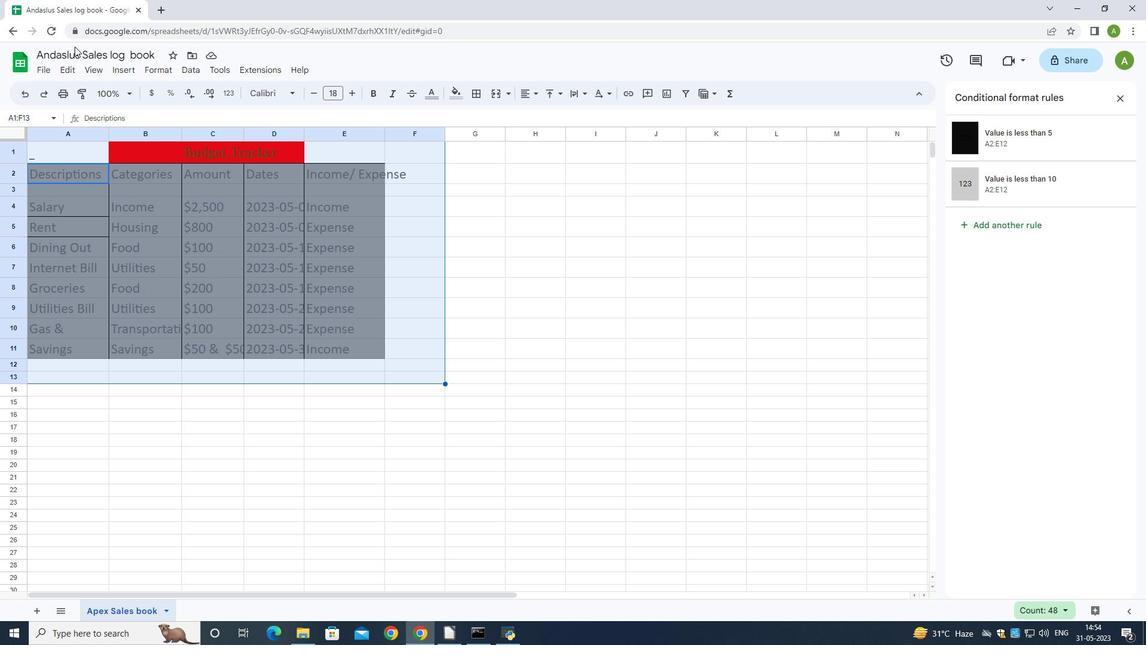 
